 Task: Toggle the remember post-commit command in the git.
Action: Mouse moved to (48, 651)
Screenshot: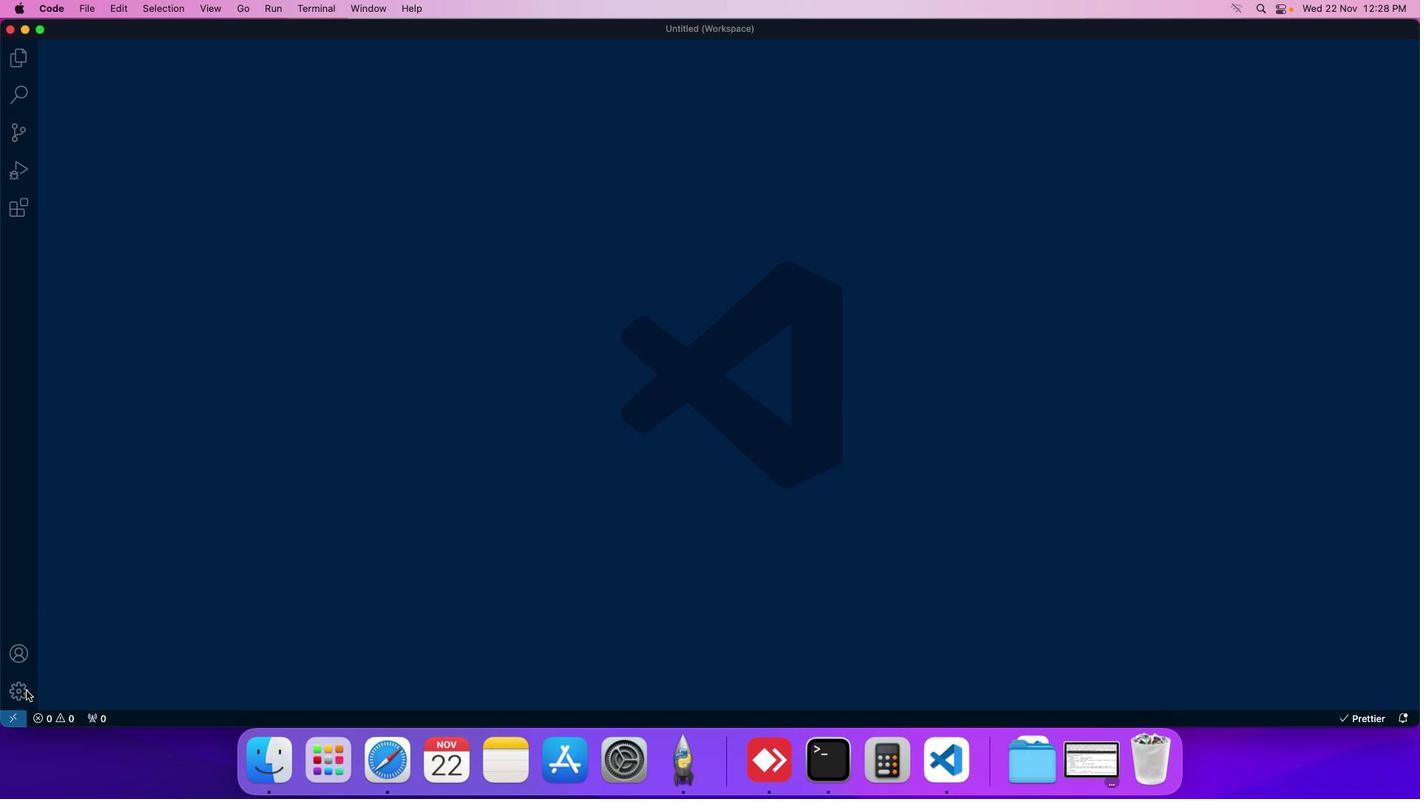 
Action: Mouse pressed left at (48, 651)
Screenshot: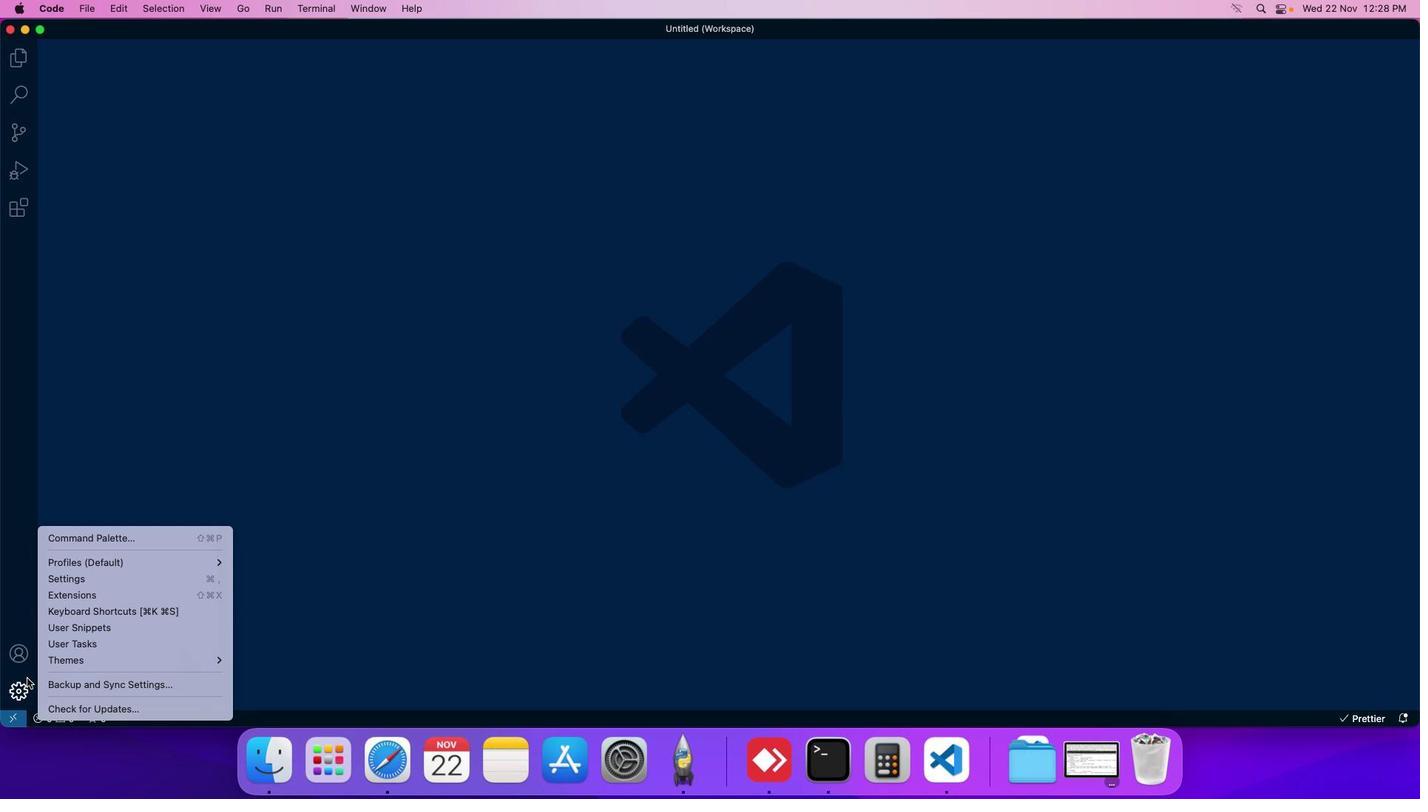 
Action: Mouse moved to (83, 552)
Screenshot: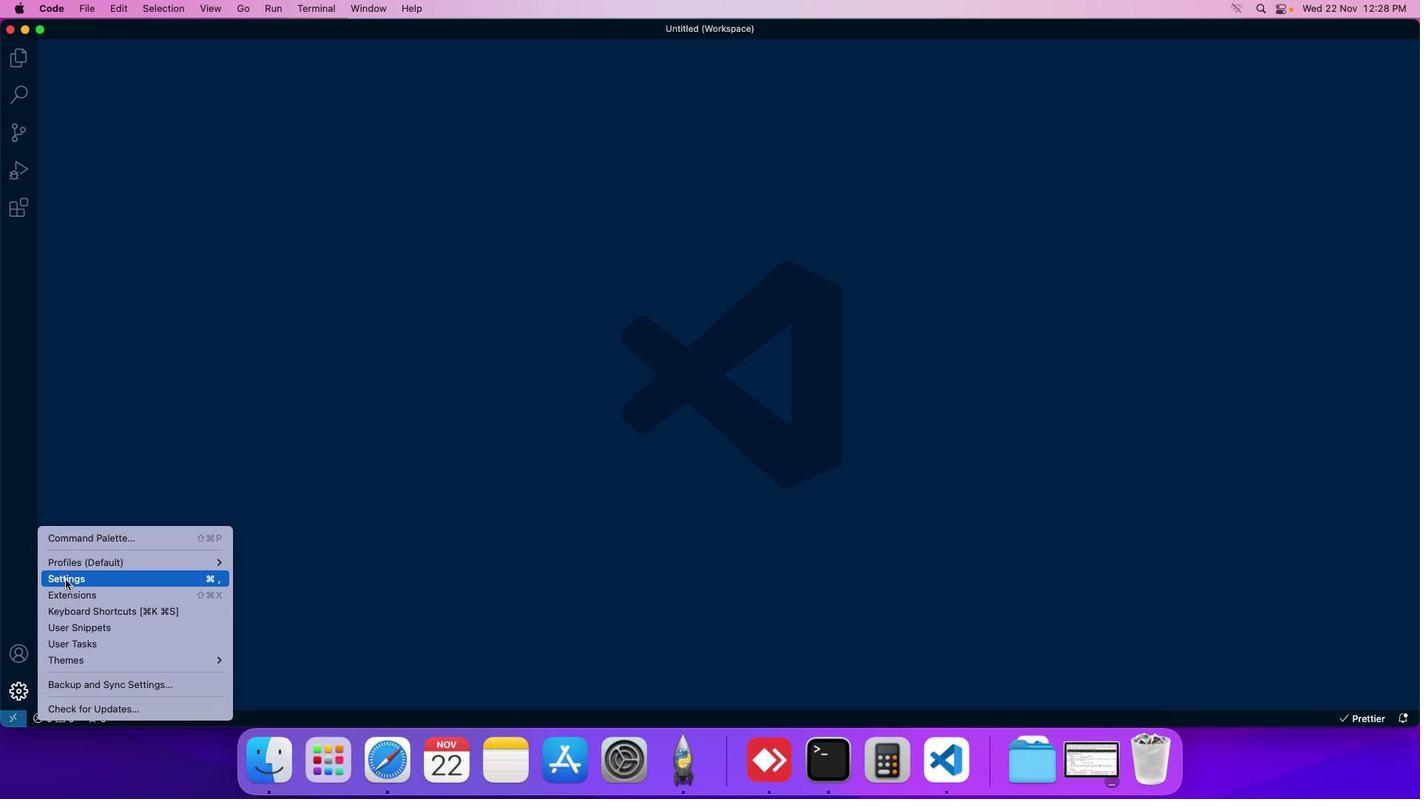 
Action: Mouse pressed left at (83, 552)
Screenshot: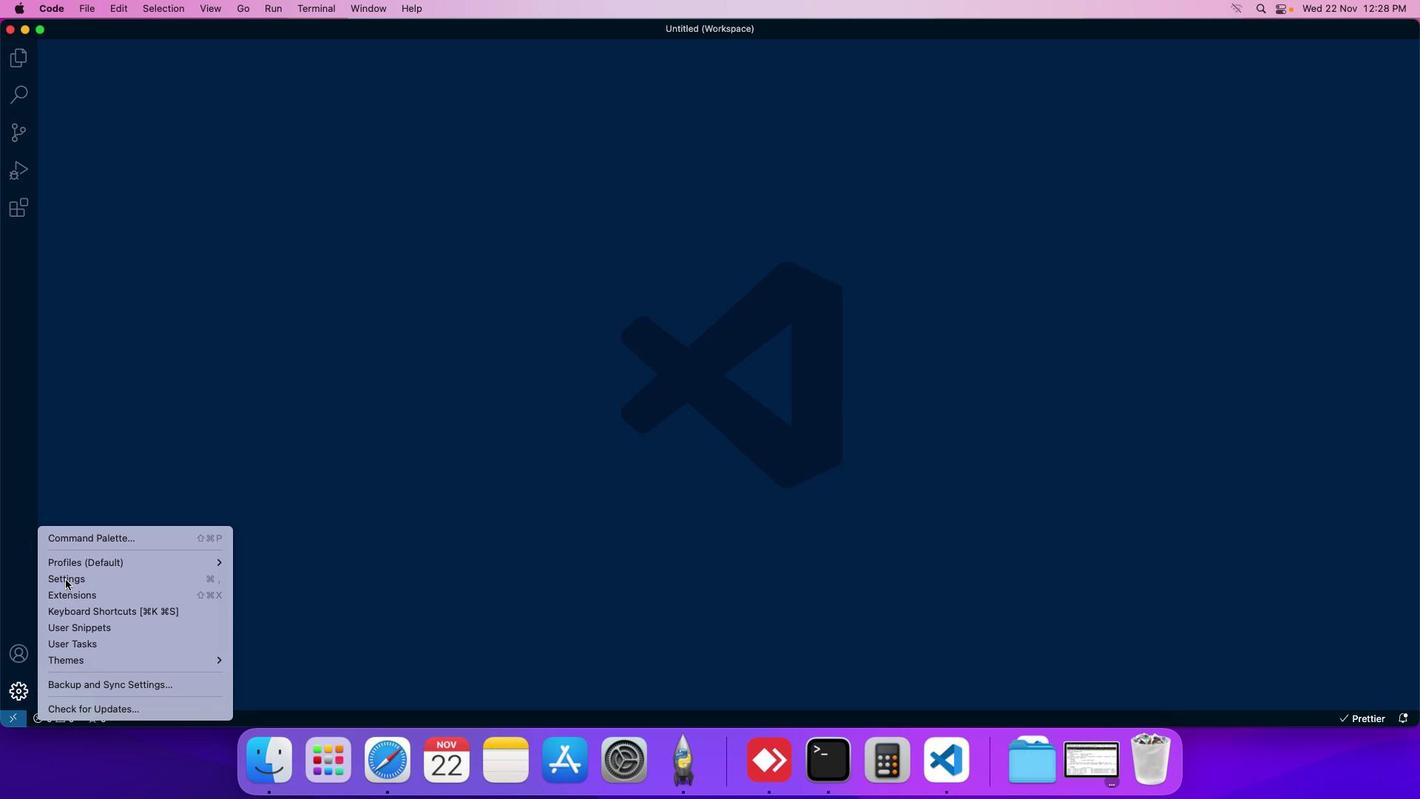 
Action: Mouse moved to (340, 145)
Screenshot: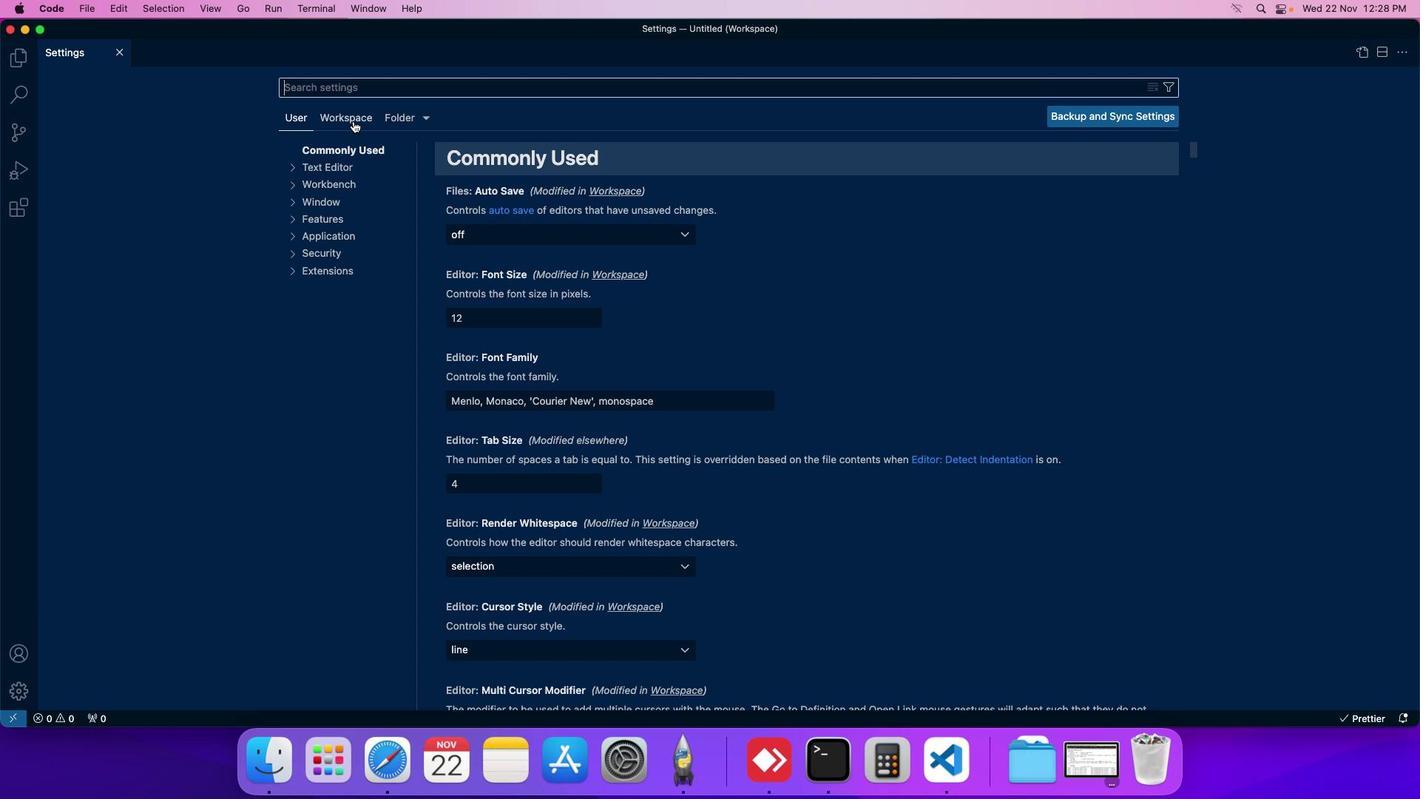 
Action: Mouse pressed left at (340, 145)
Screenshot: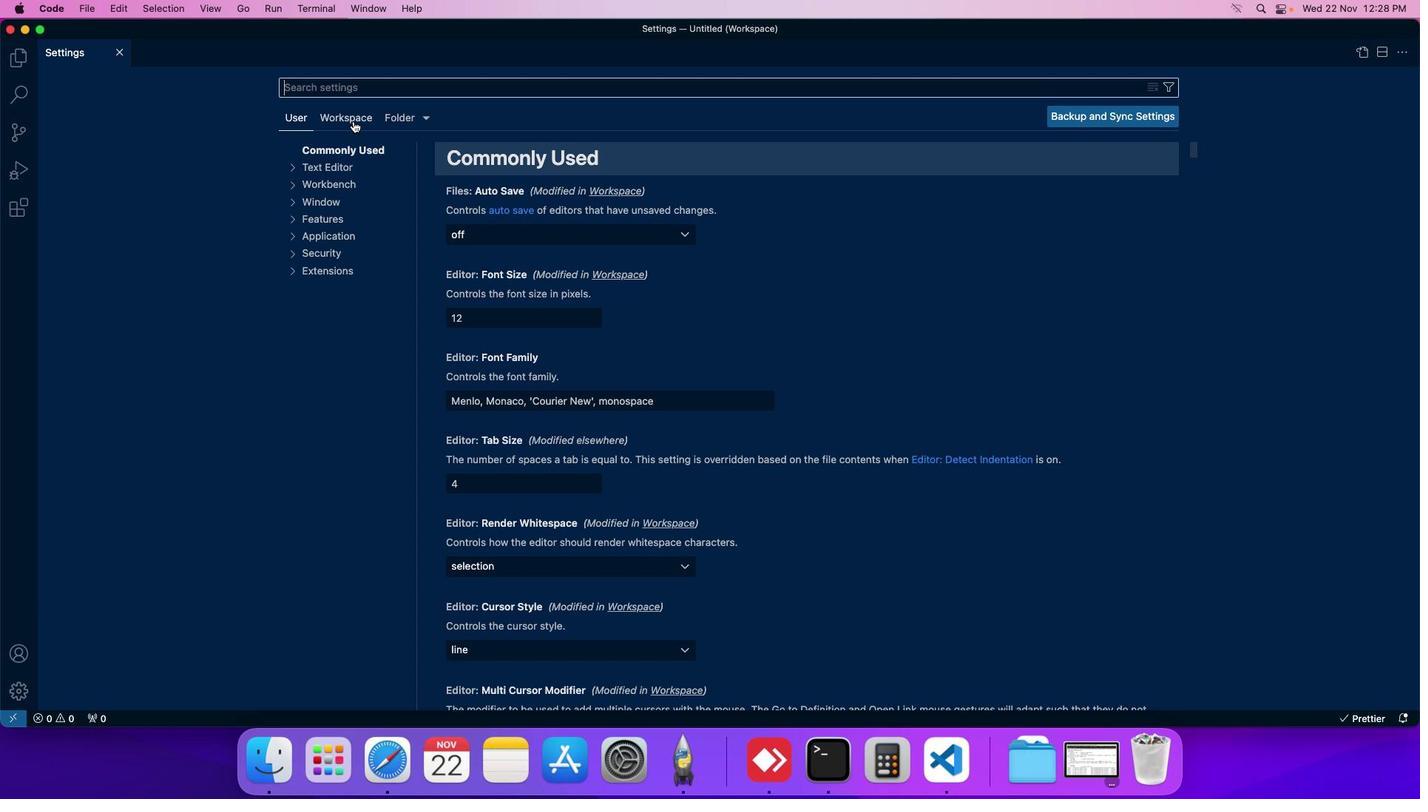 
Action: Mouse moved to (327, 258)
Screenshot: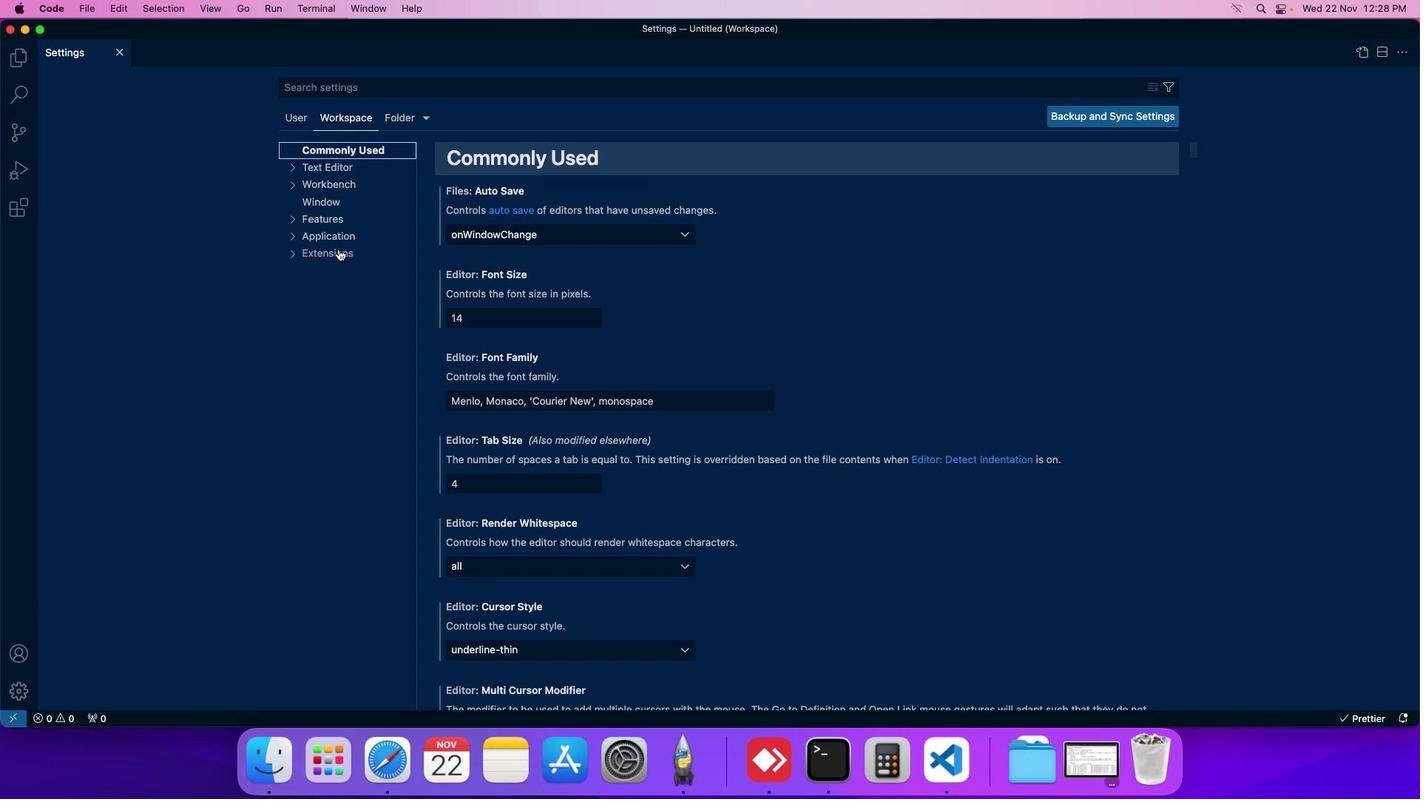 
Action: Mouse pressed left at (327, 258)
Screenshot: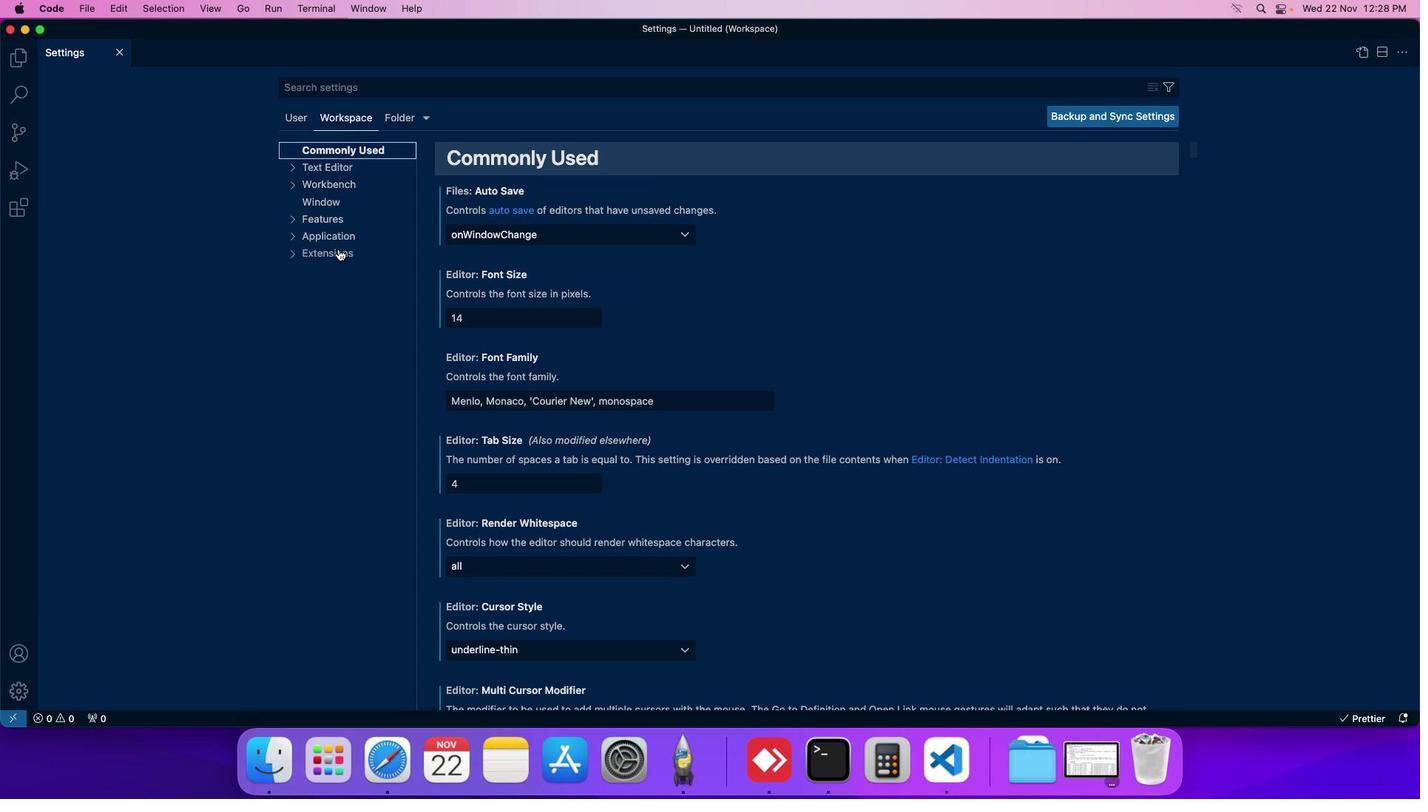 
Action: Mouse moved to (317, 324)
Screenshot: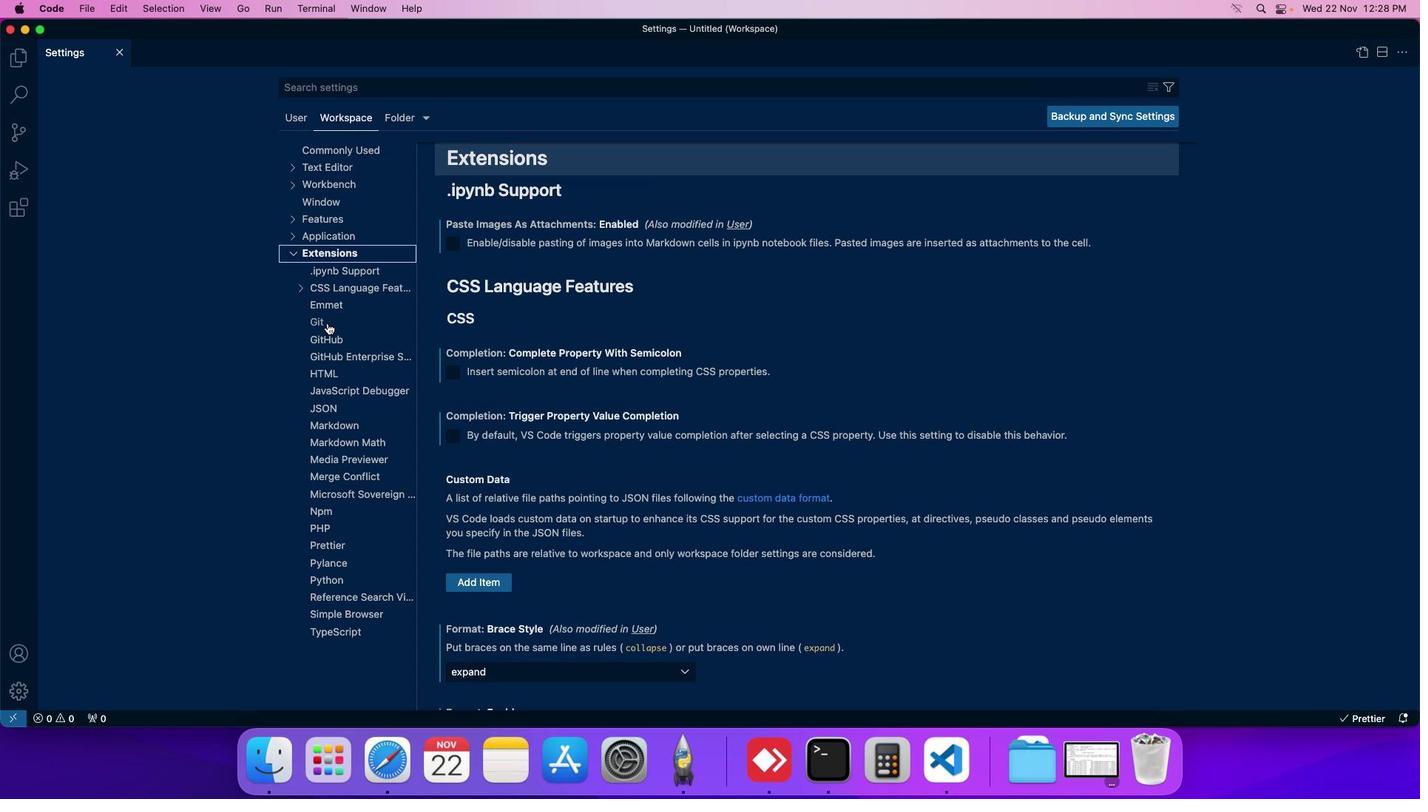 
Action: Mouse pressed left at (317, 324)
Screenshot: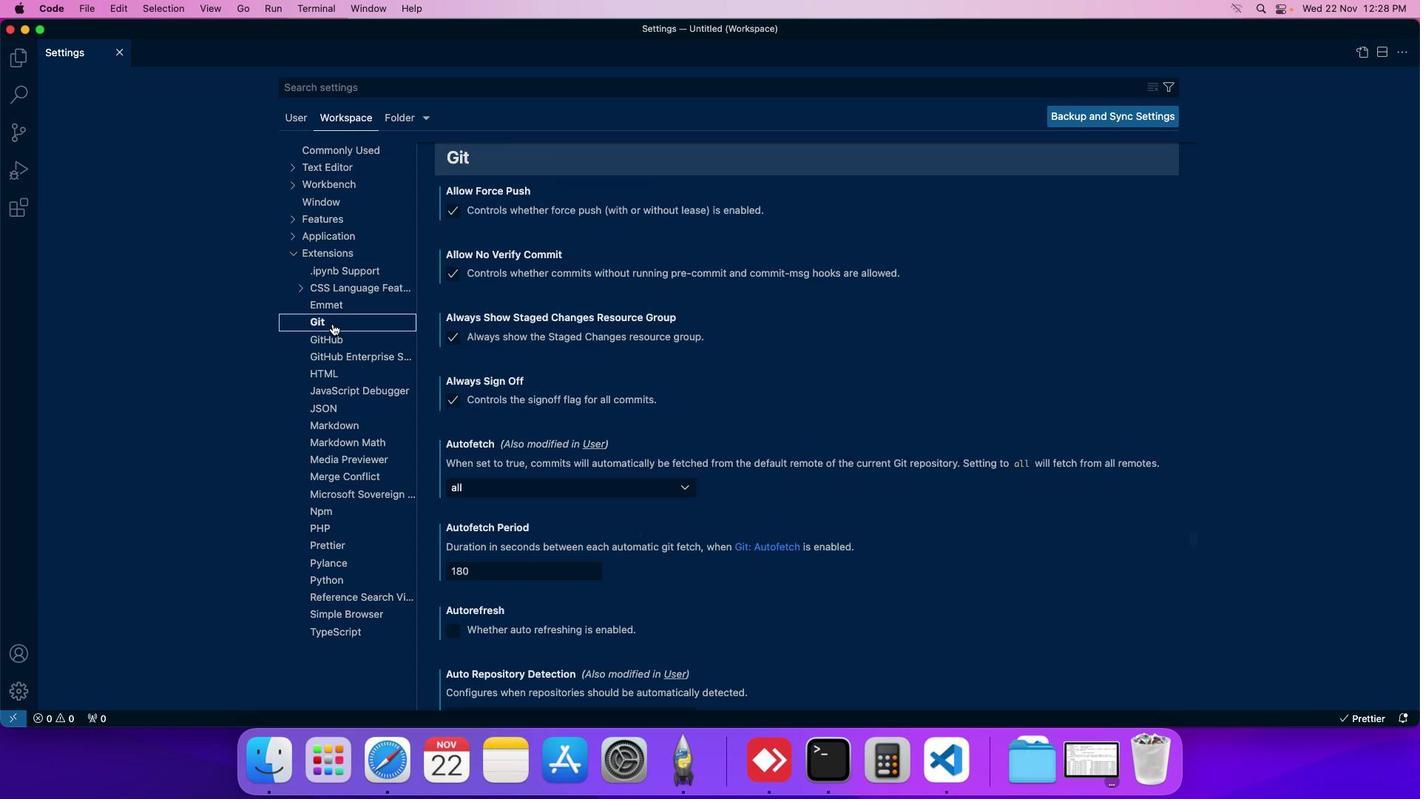 
Action: Mouse moved to (469, 396)
Screenshot: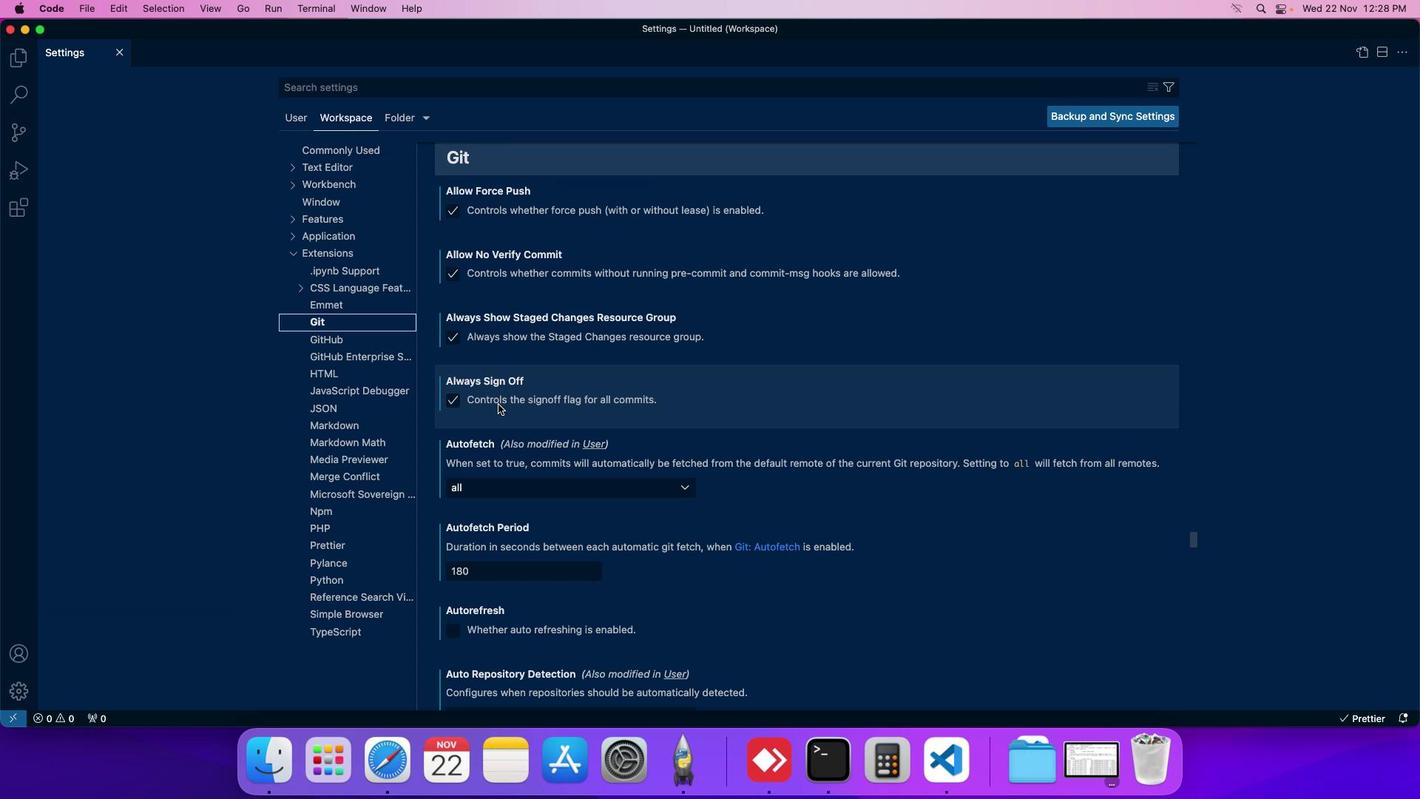 
Action: Mouse scrolled (469, 396) with delta (25, 36)
Screenshot: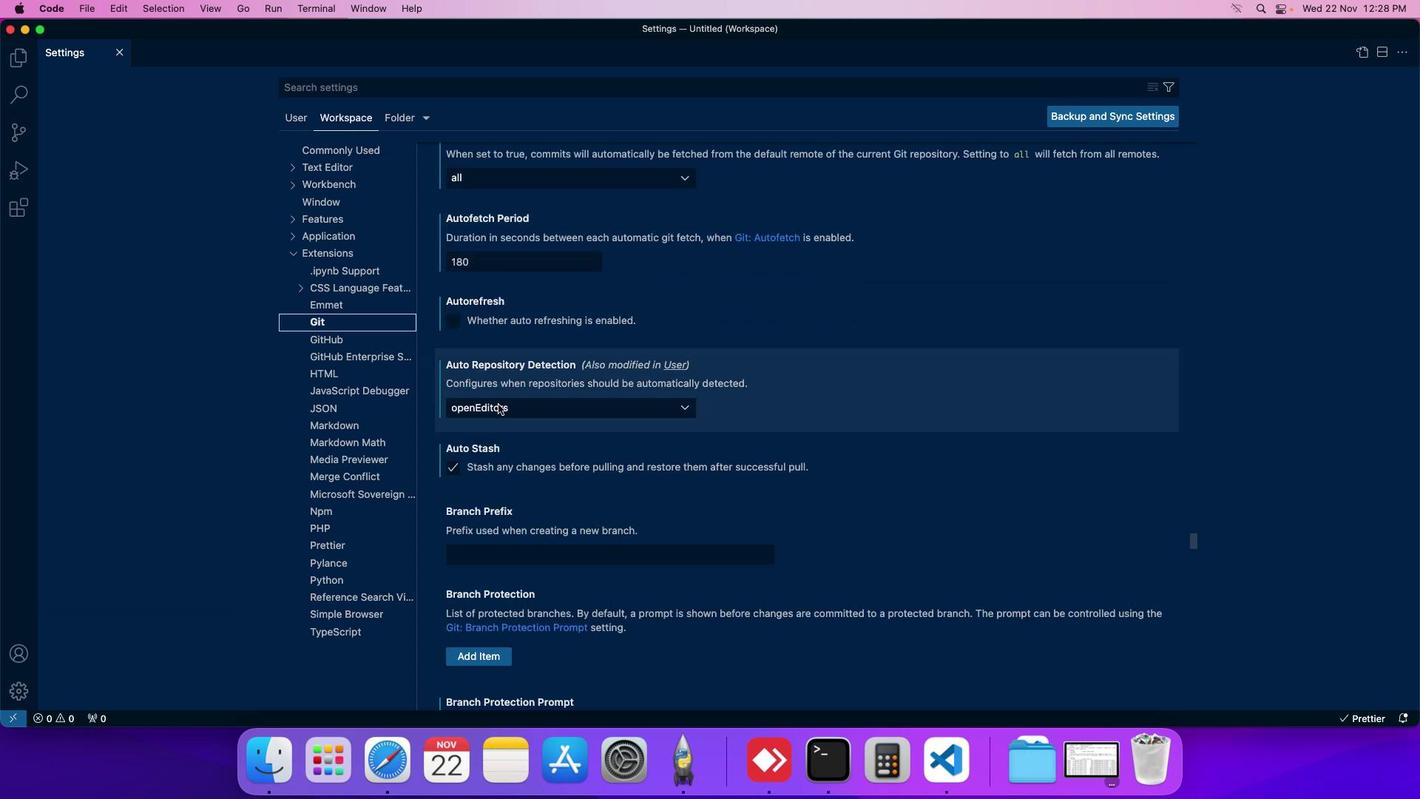 
Action: Mouse scrolled (469, 396) with delta (25, 36)
Screenshot: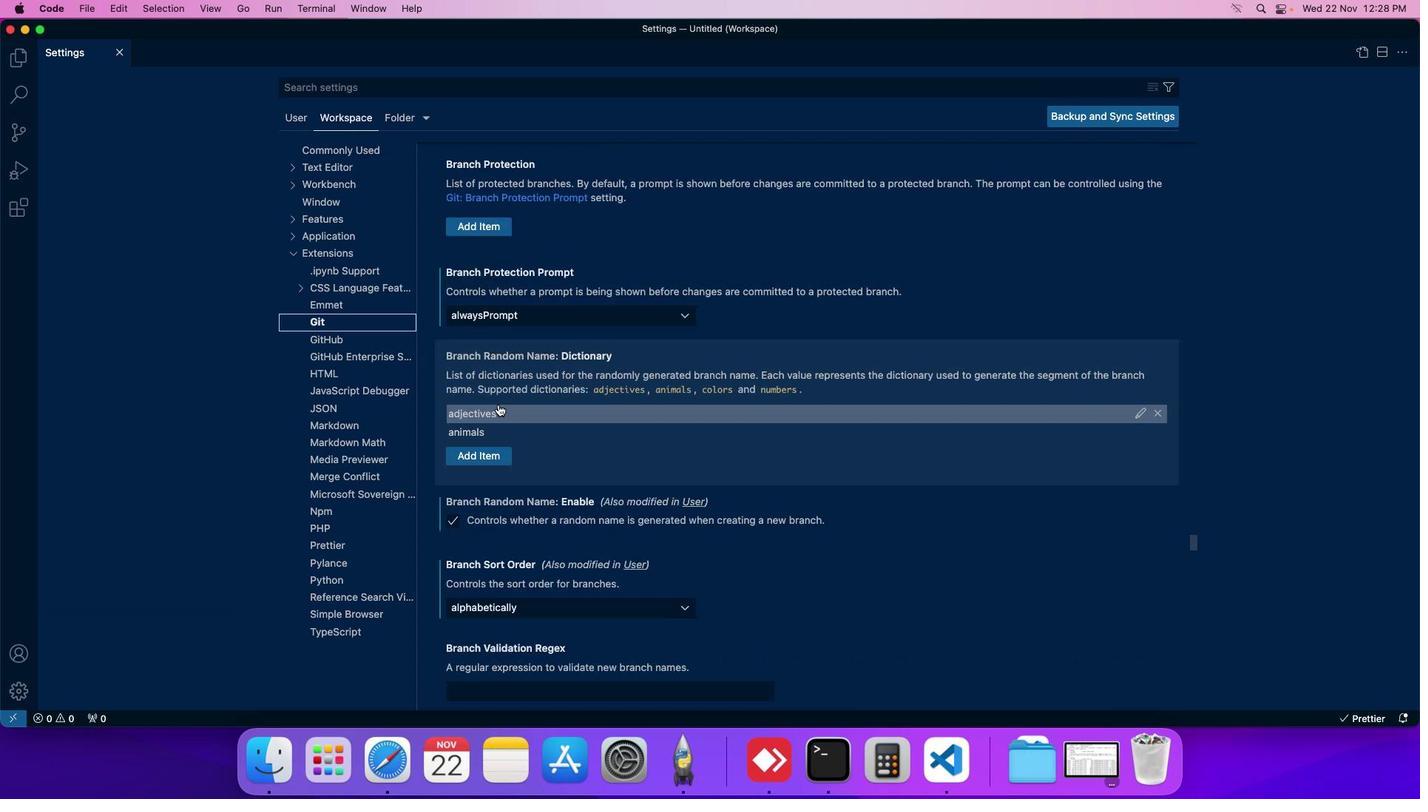 
Action: Mouse scrolled (469, 396) with delta (25, 35)
Screenshot: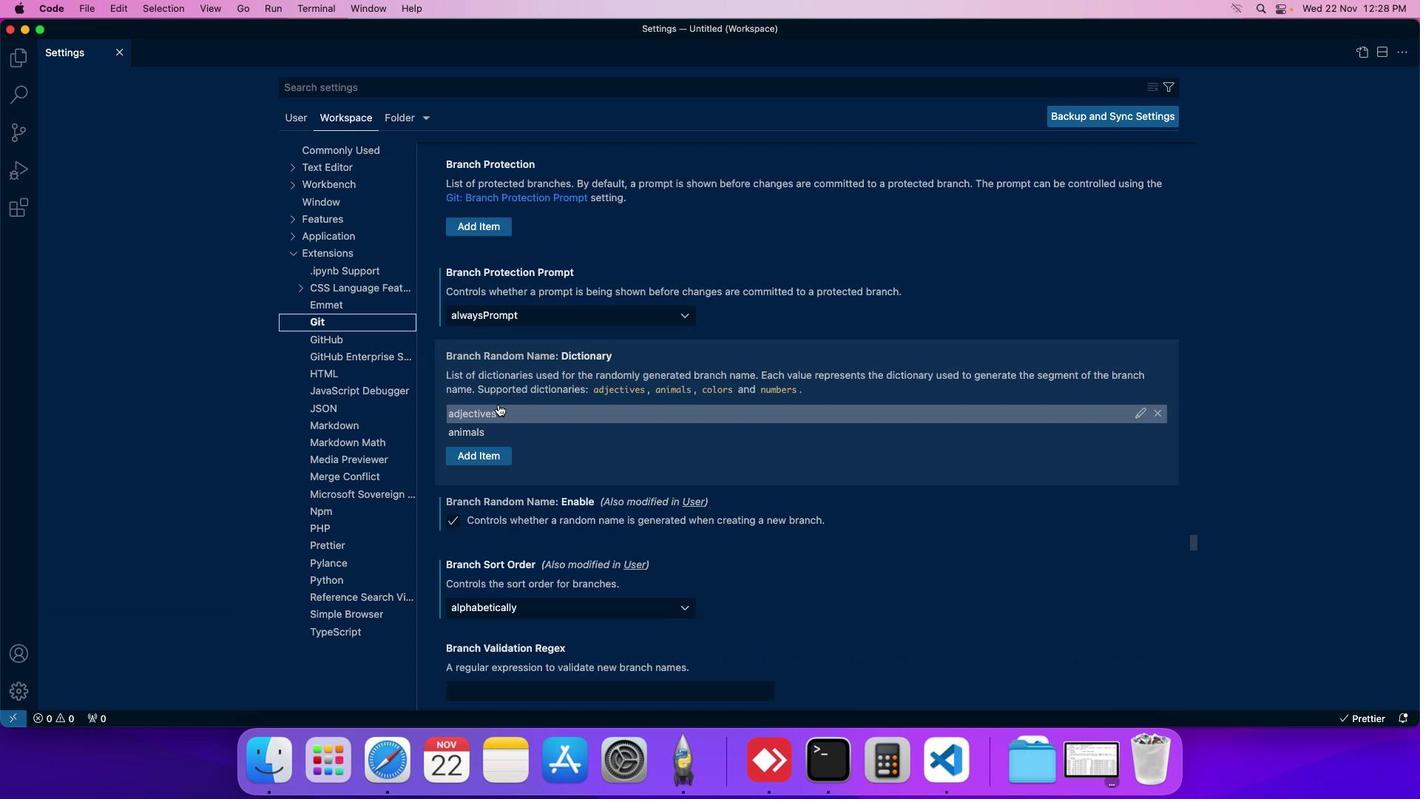 
Action: Mouse scrolled (469, 396) with delta (25, 35)
Screenshot: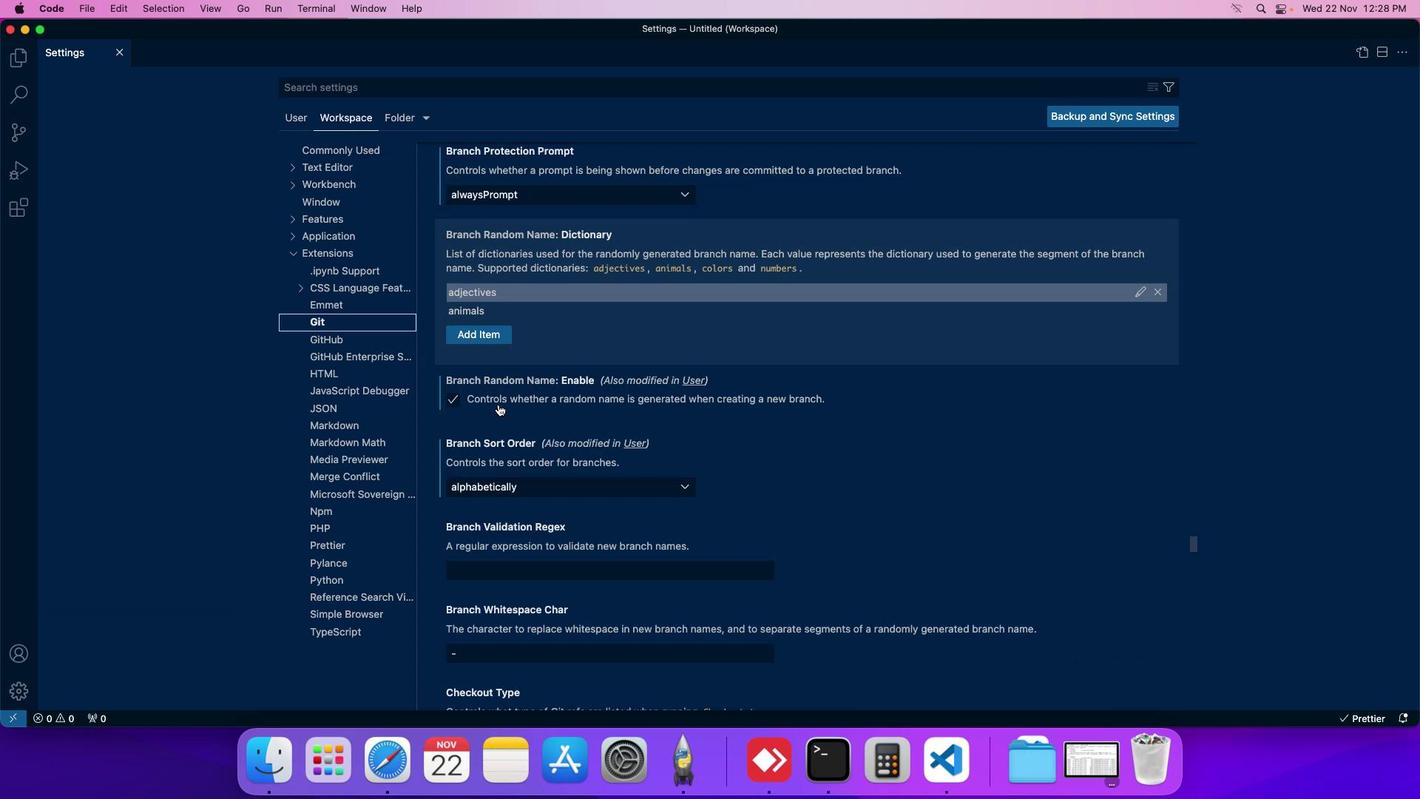 
Action: Mouse scrolled (469, 396) with delta (25, 36)
Screenshot: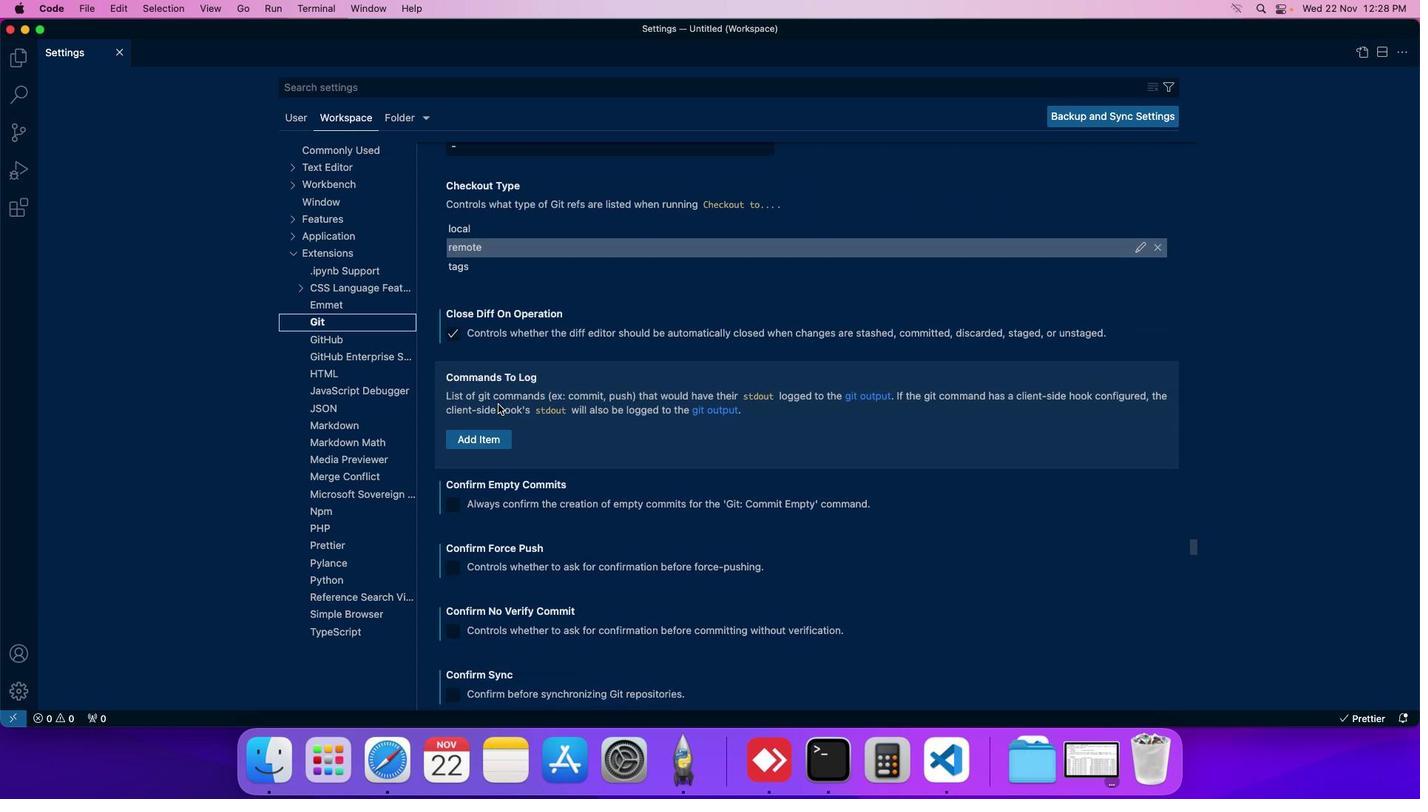 
Action: Mouse scrolled (469, 396) with delta (25, 36)
Screenshot: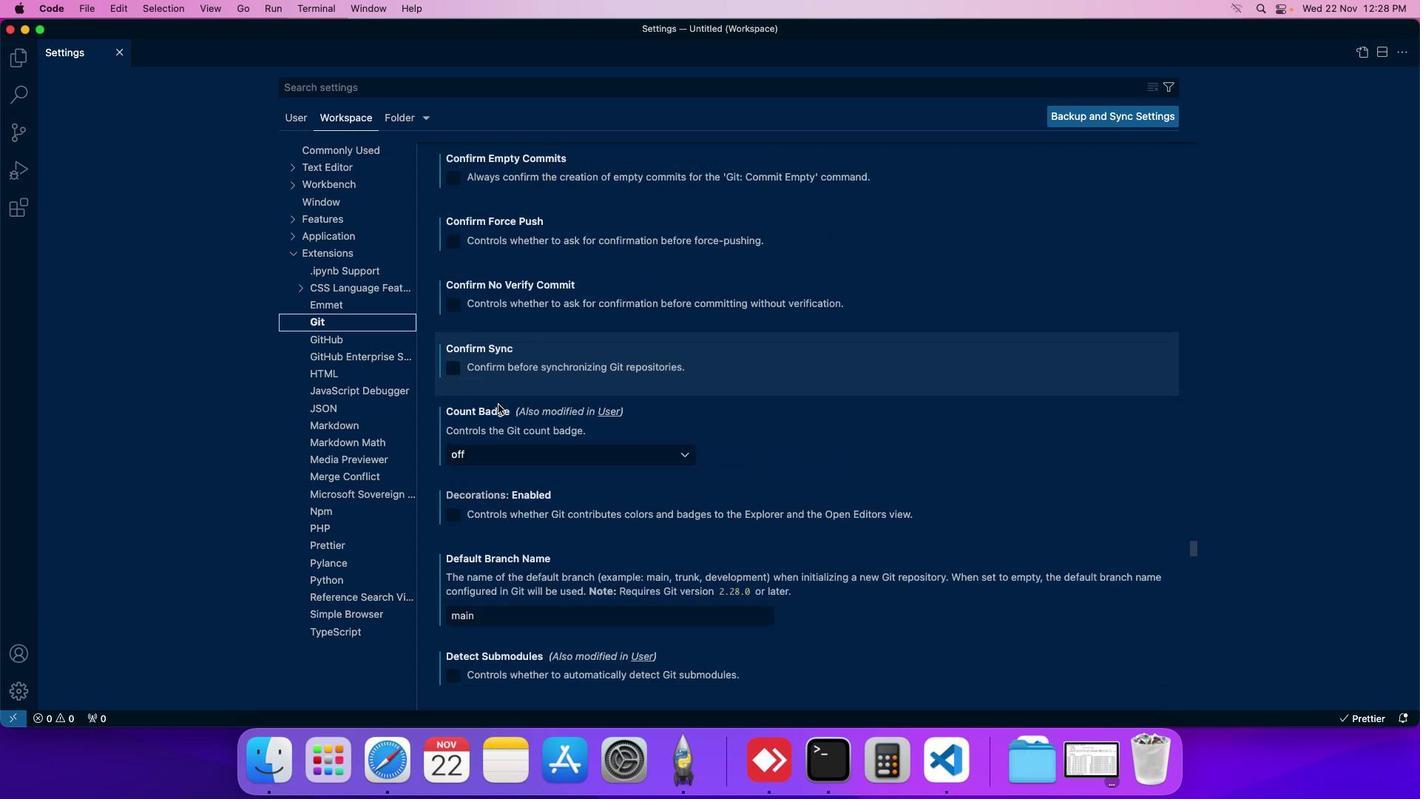 
Action: Mouse scrolled (469, 396) with delta (25, 36)
Screenshot: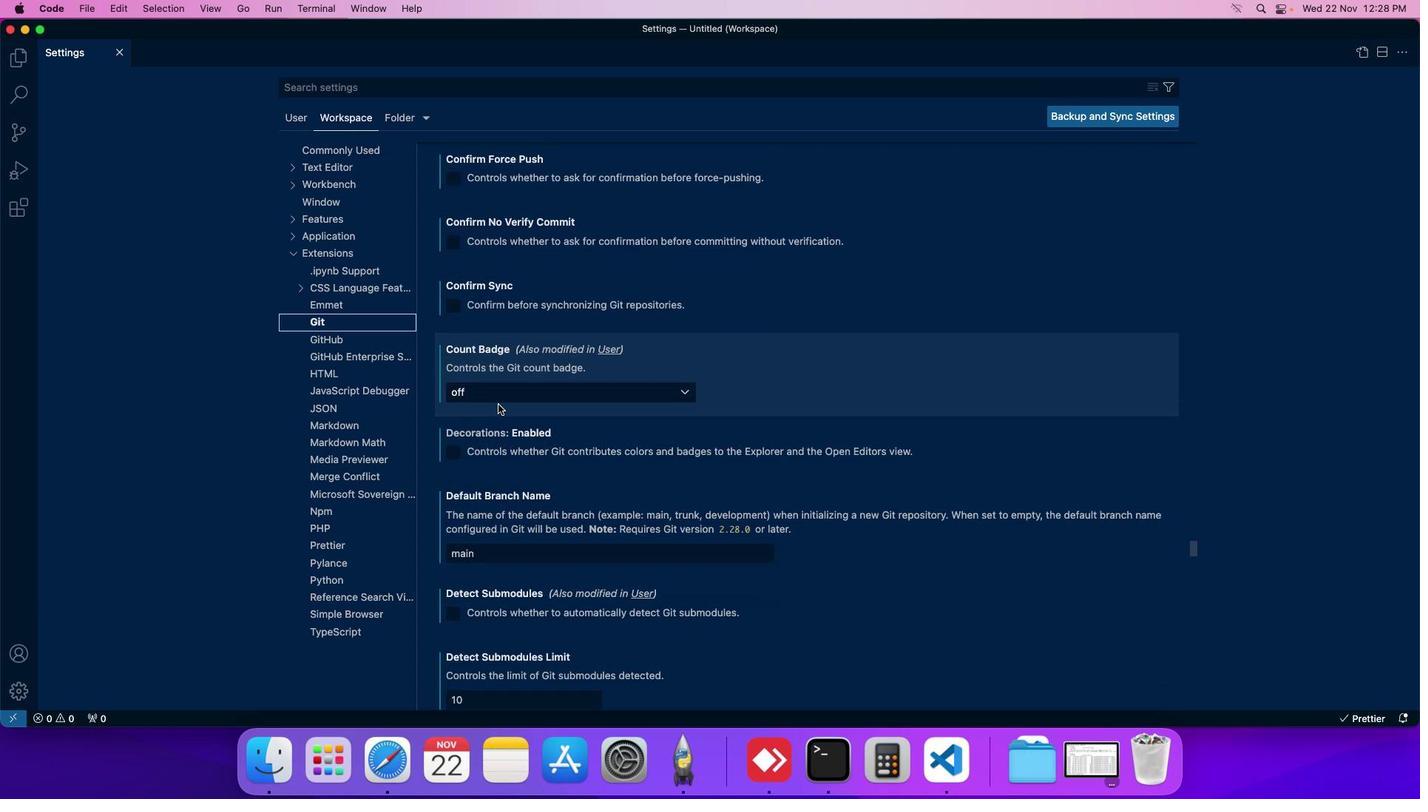 
Action: Mouse scrolled (469, 396) with delta (25, 36)
Screenshot: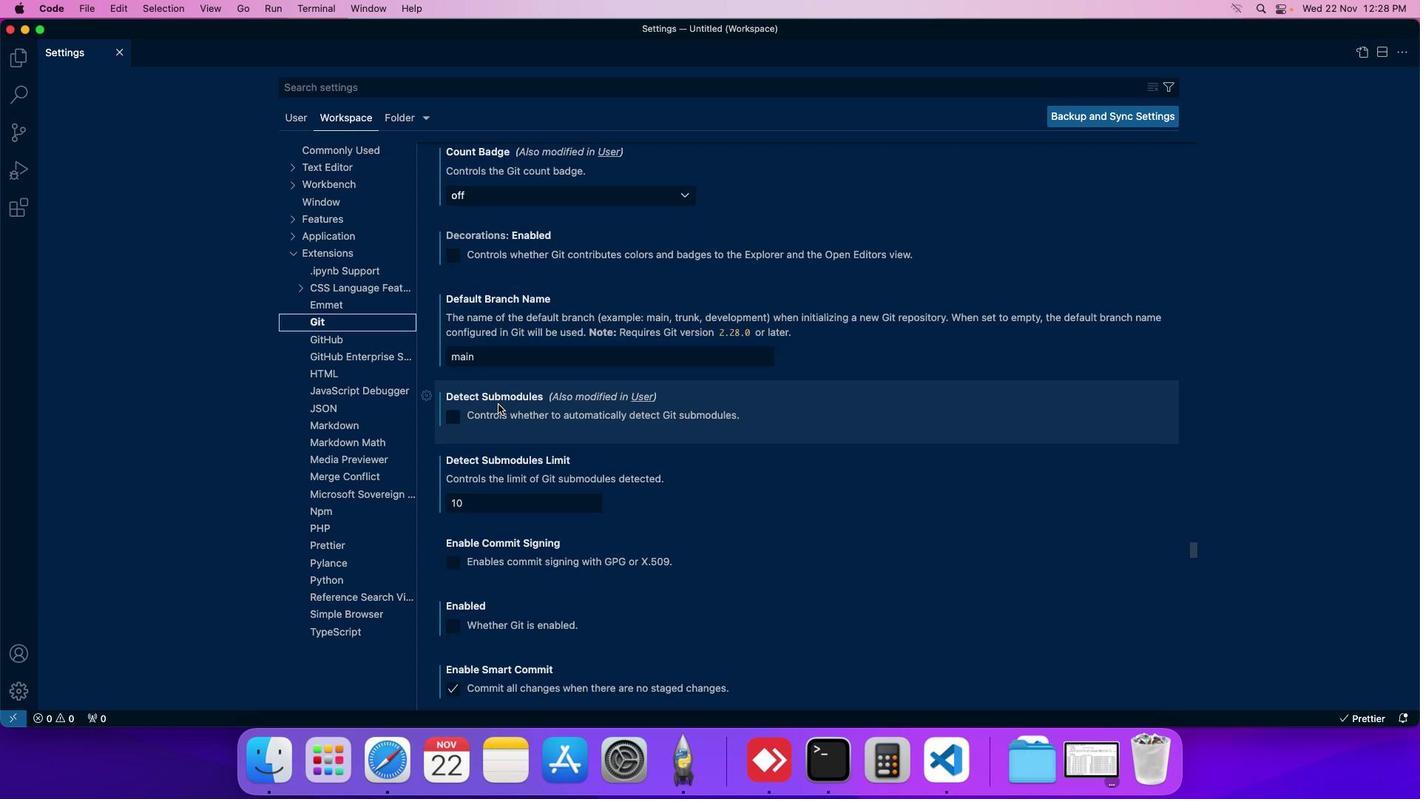 
Action: Mouse scrolled (469, 396) with delta (25, 36)
Screenshot: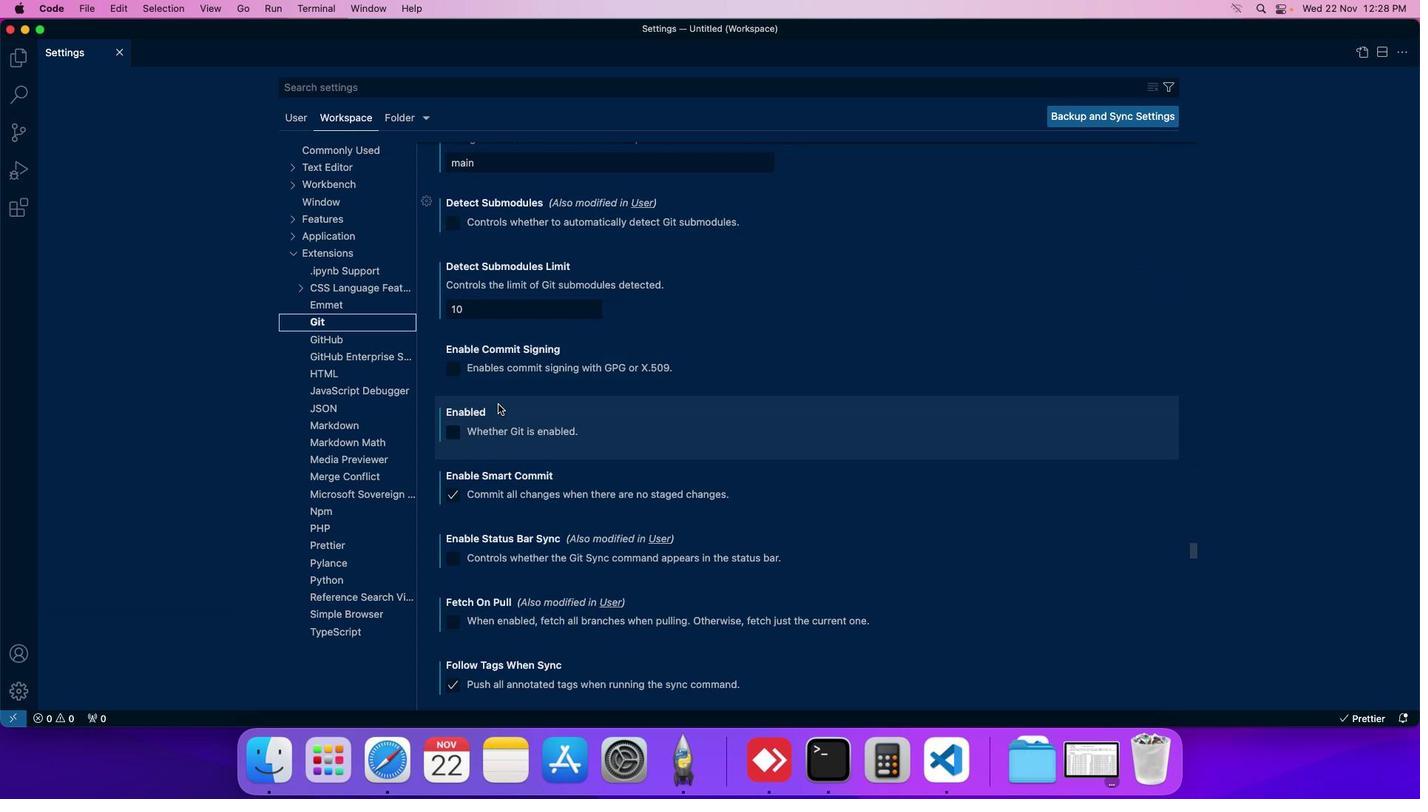 
Action: Mouse scrolled (469, 396) with delta (25, 36)
Screenshot: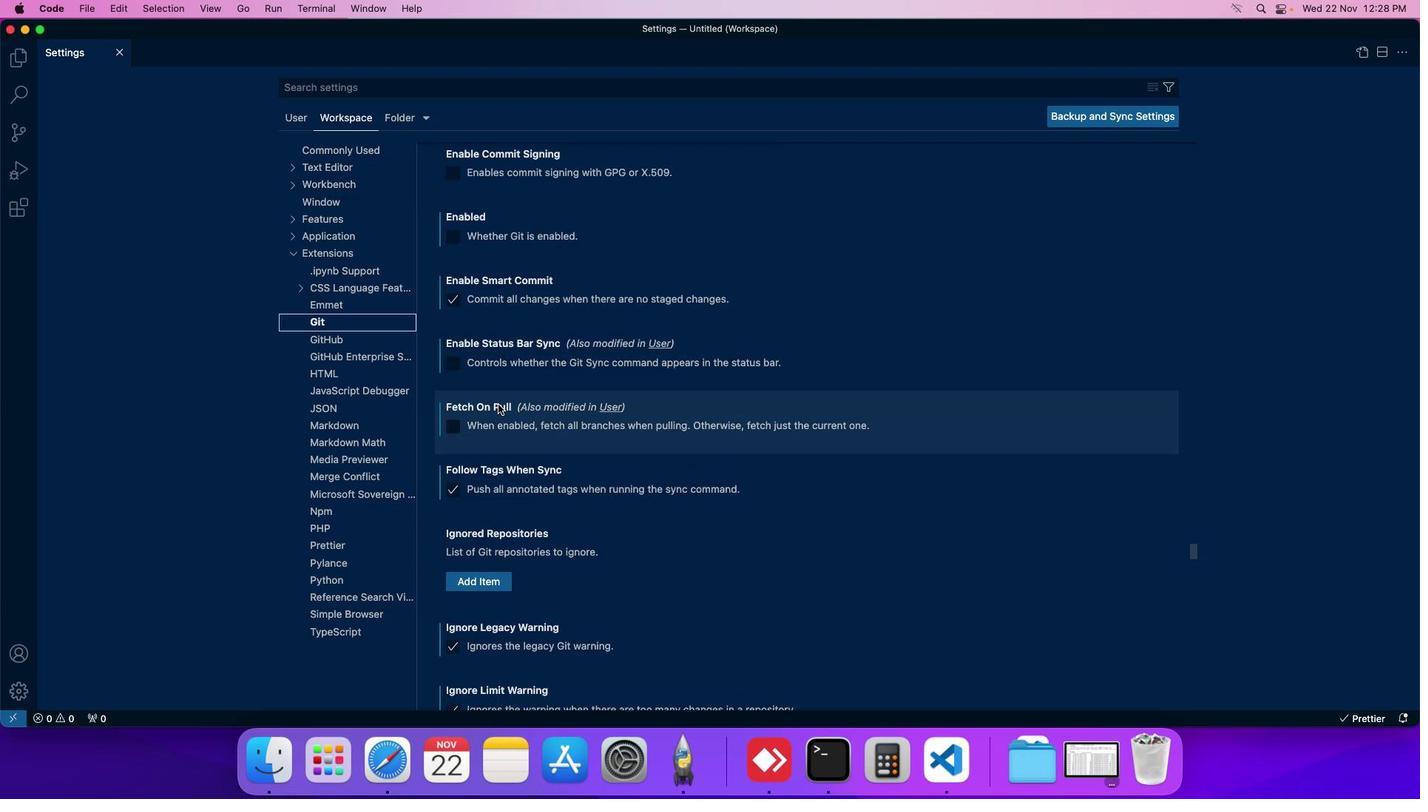 
Action: Mouse scrolled (469, 396) with delta (25, 36)
Screenshot: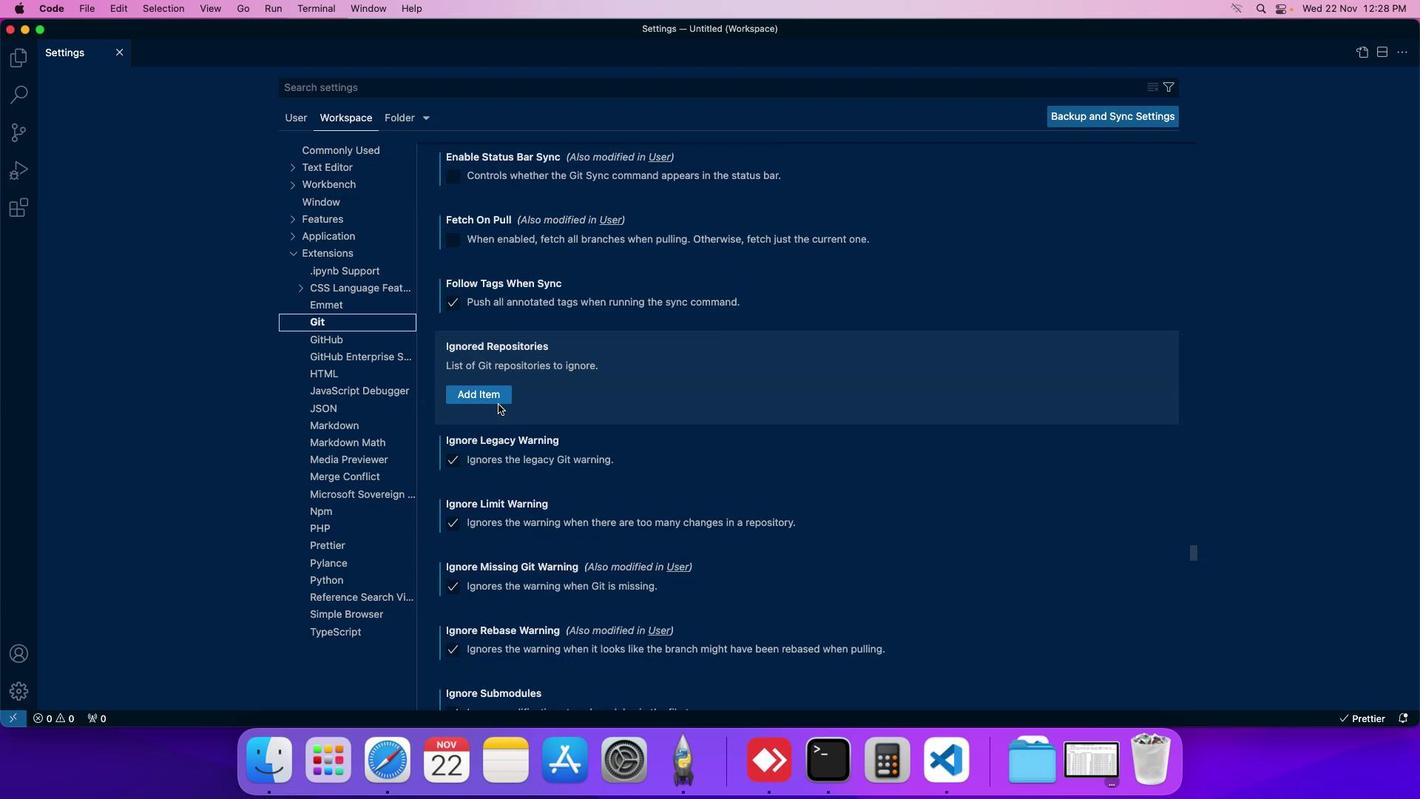 
Action: Mouse scrolled (469, 396) with delta (25, 36)
Screenshot: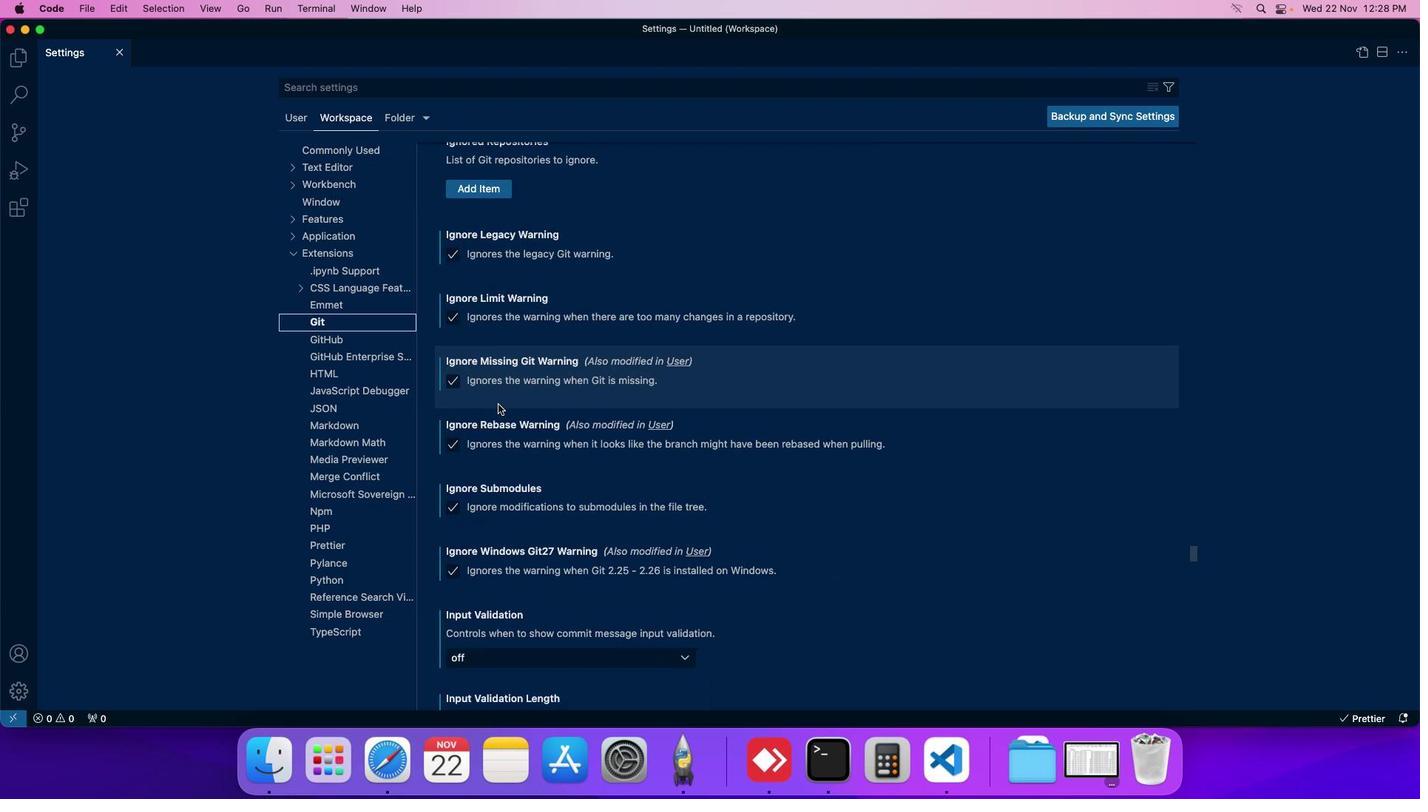 
Action: Mouse scrolled (469, 396) with delta (25, 36)
Screenshot: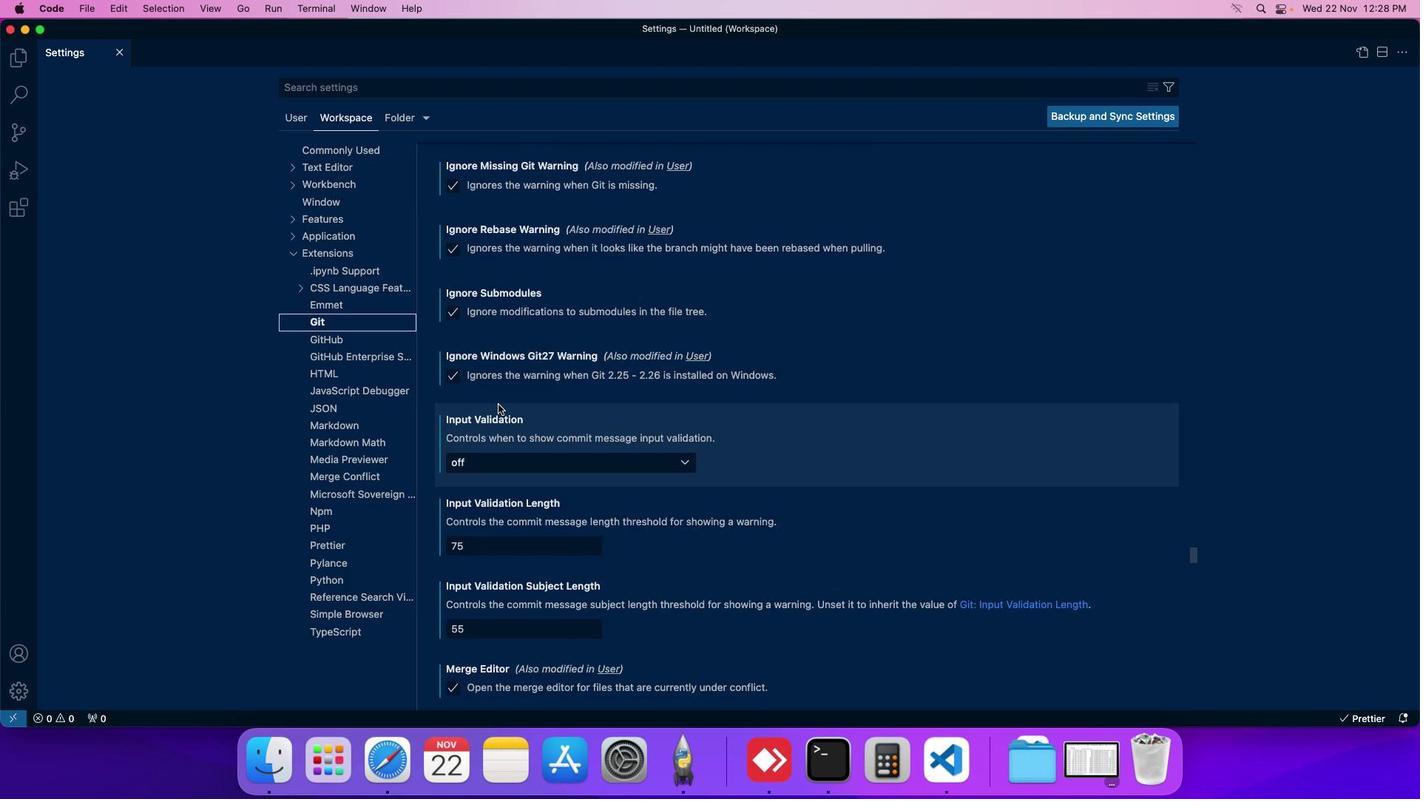 
Action: Mouse scrolled (469, 396) with delta (25, 36)
Screenshot: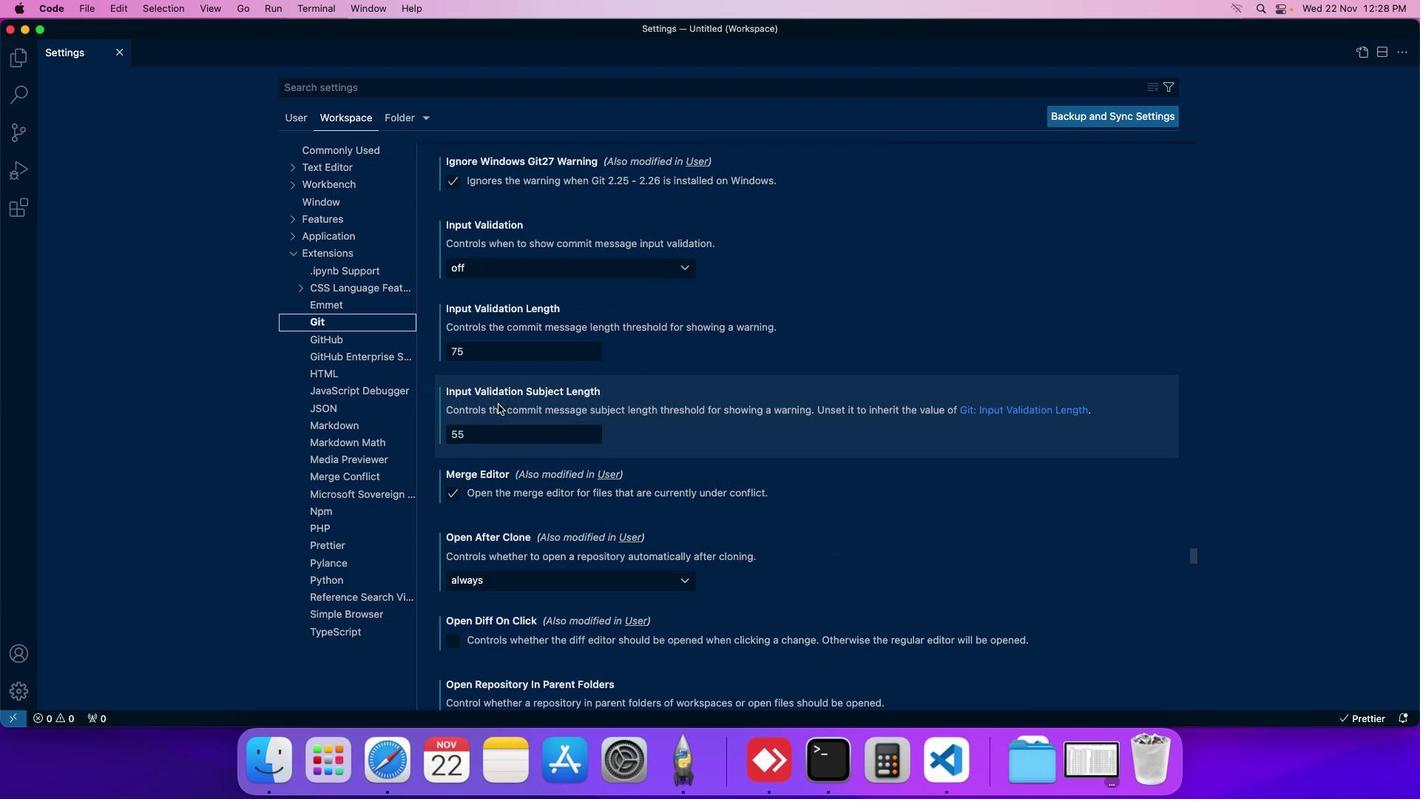 
Action: Mouse scrolled (469, 396) with delta (25, 36)
Screenshot: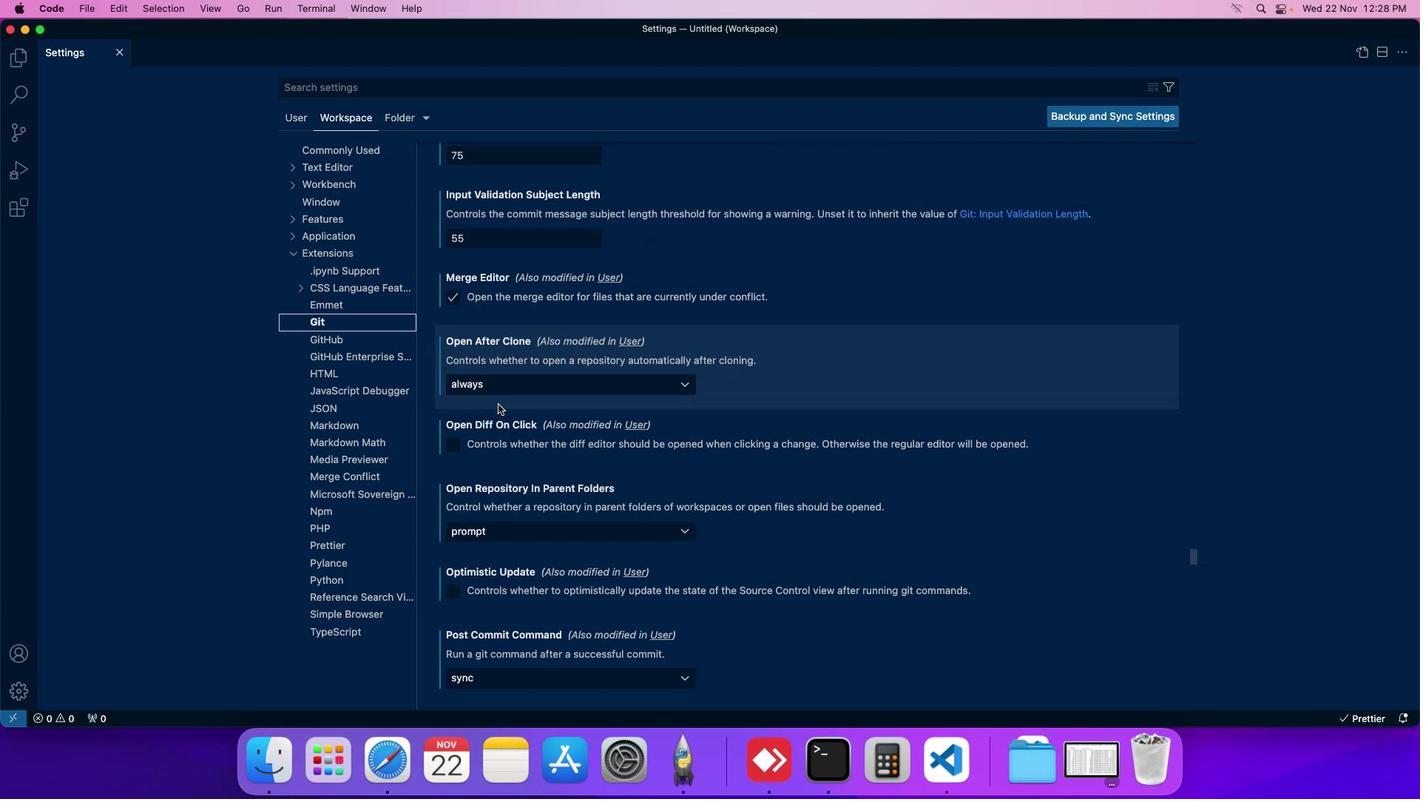 
Action: Mouse scrolled (469, 396) with delta (25, 36)
Screenshot: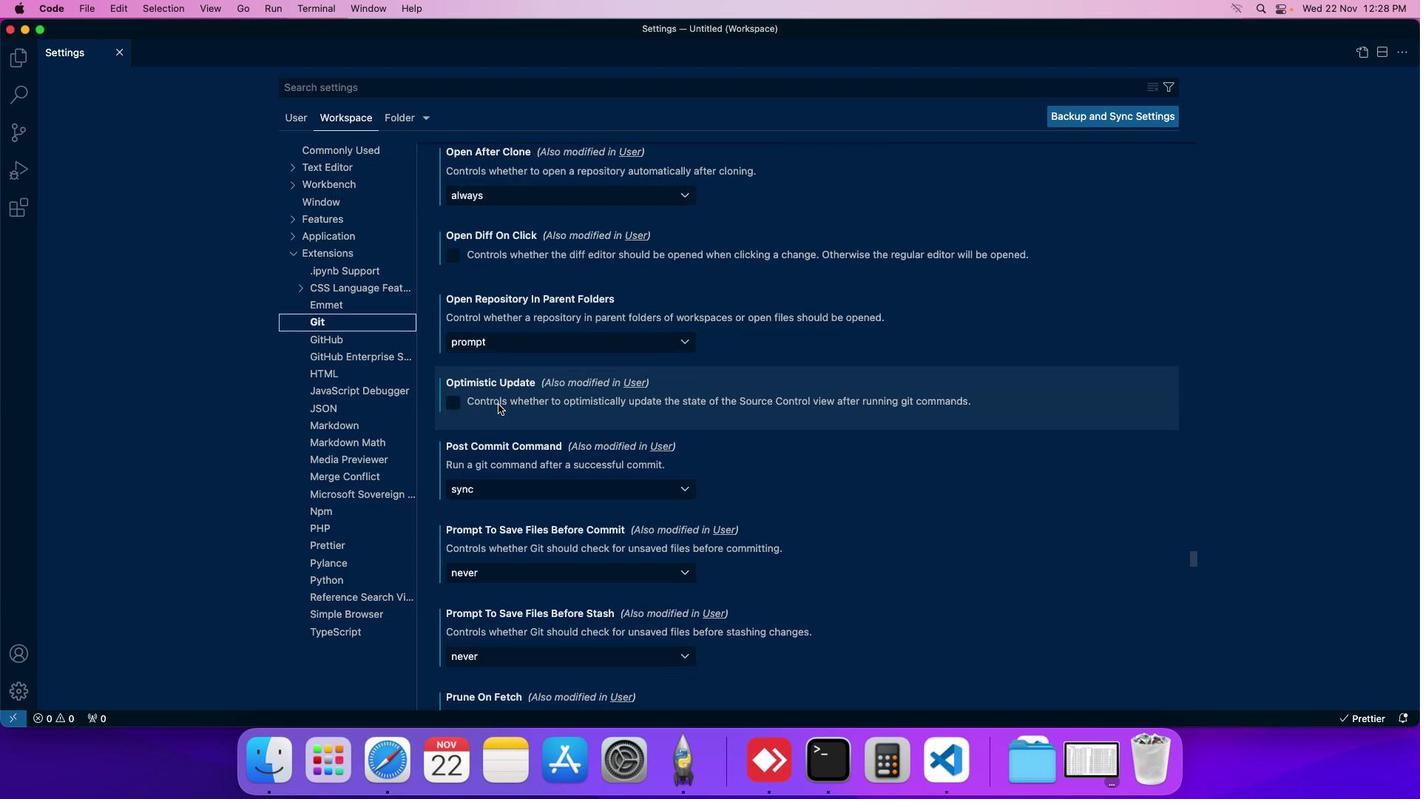 
Action: Mouse scrolled (469, 396) with delta (25, 36)
Screenshot: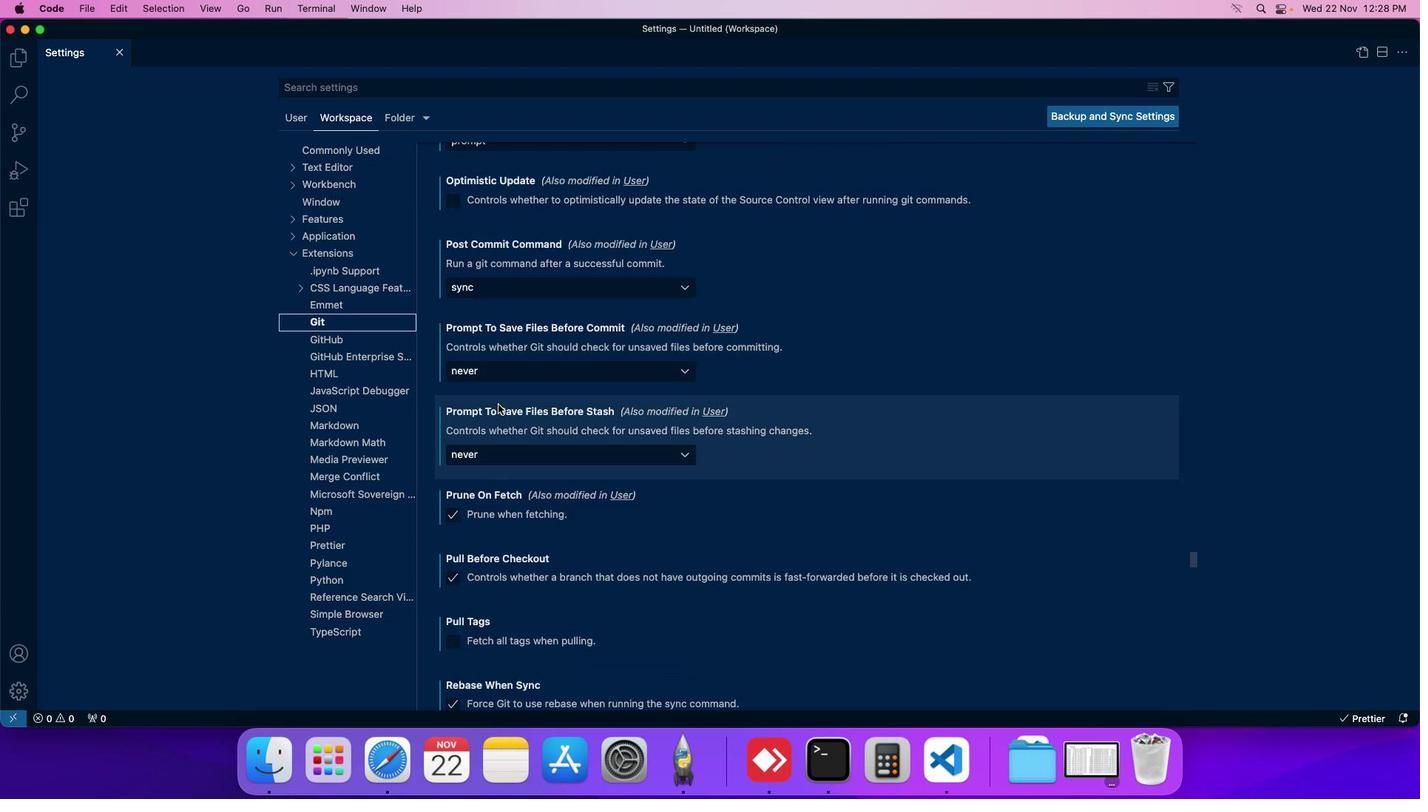 
Action: Mouse scrolled (469, 396) with delta (25, 36)
Screenshot: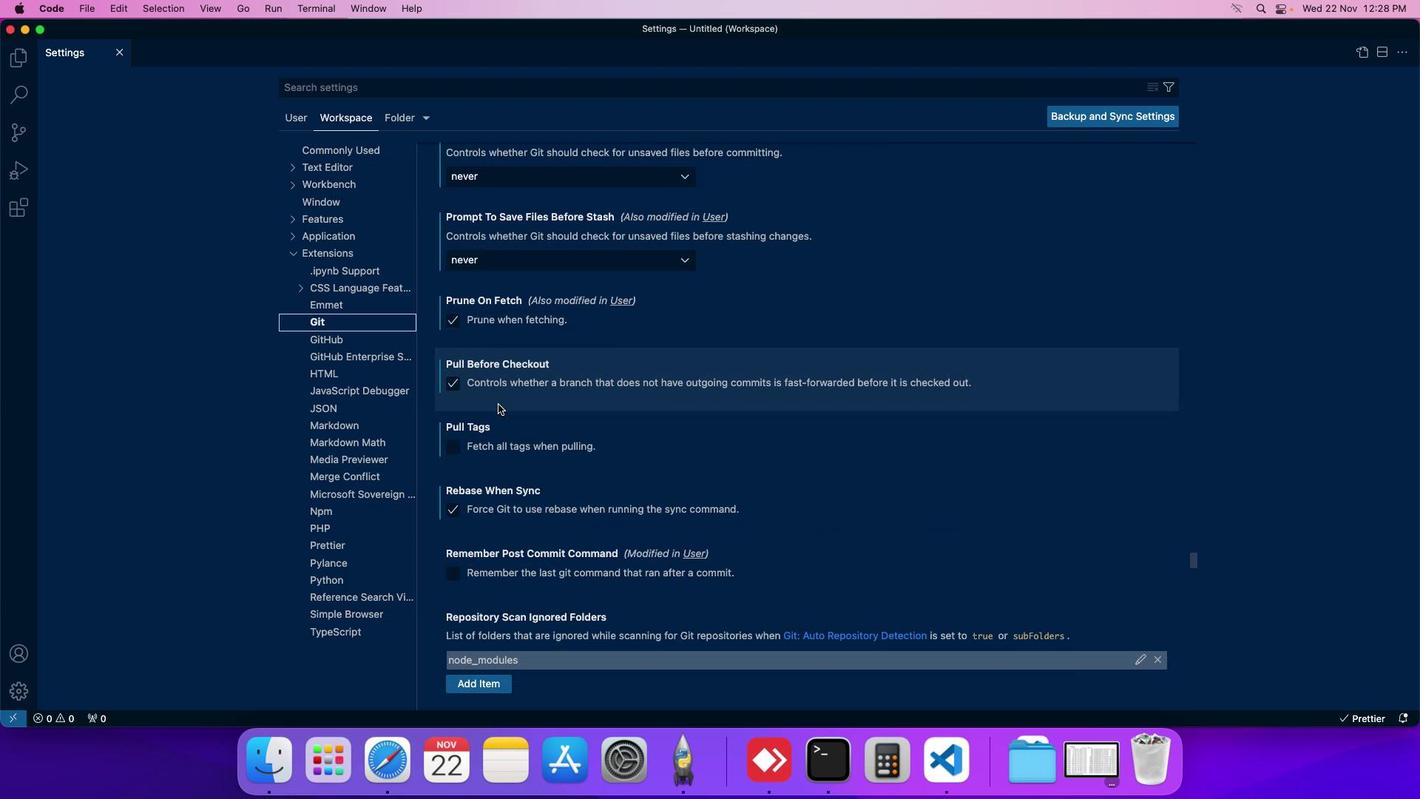 
Action: Mouse scrolled (469, 396) with delta (25, 36)
Screenshot: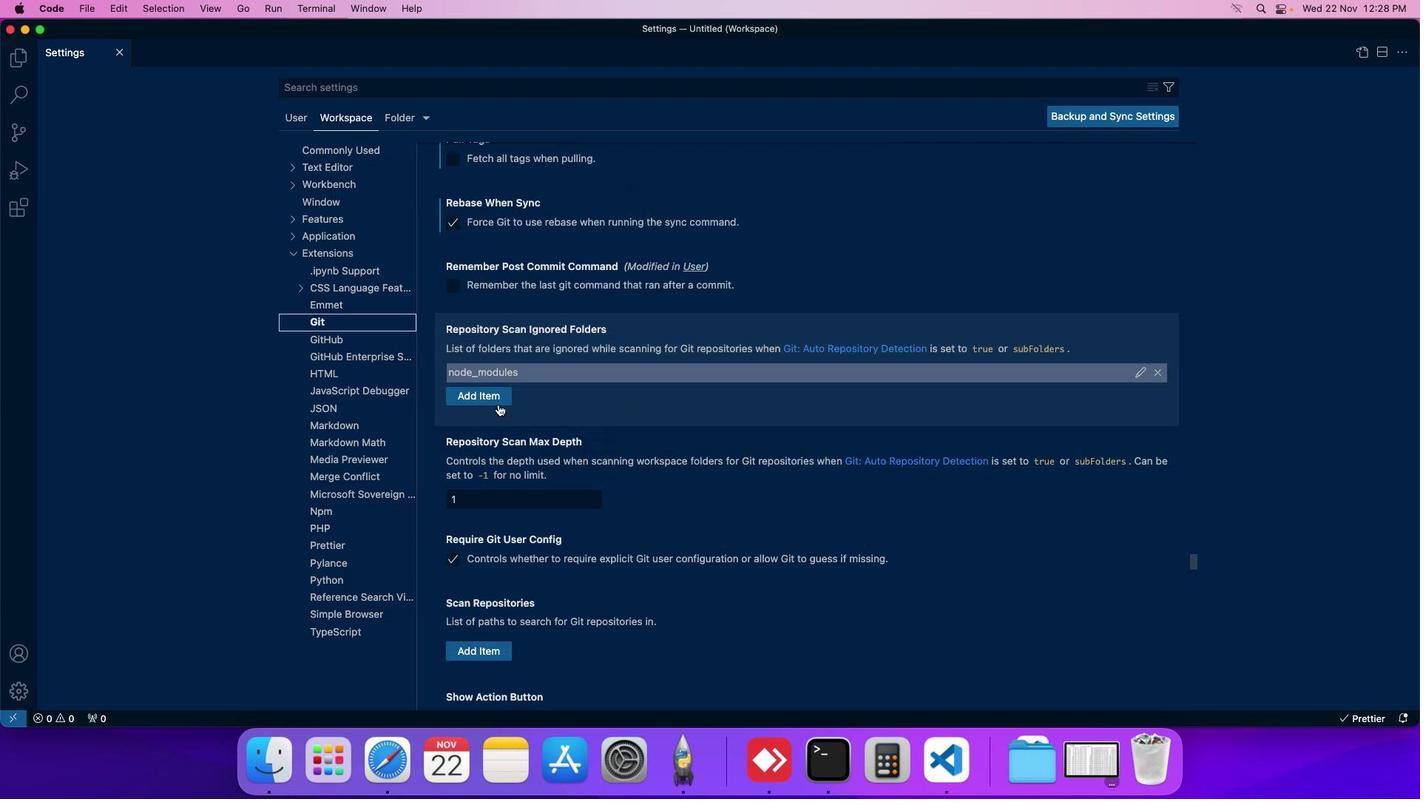 
Action: Mouse scrolled (469, 396) with delta (25, 36)
Screenshot: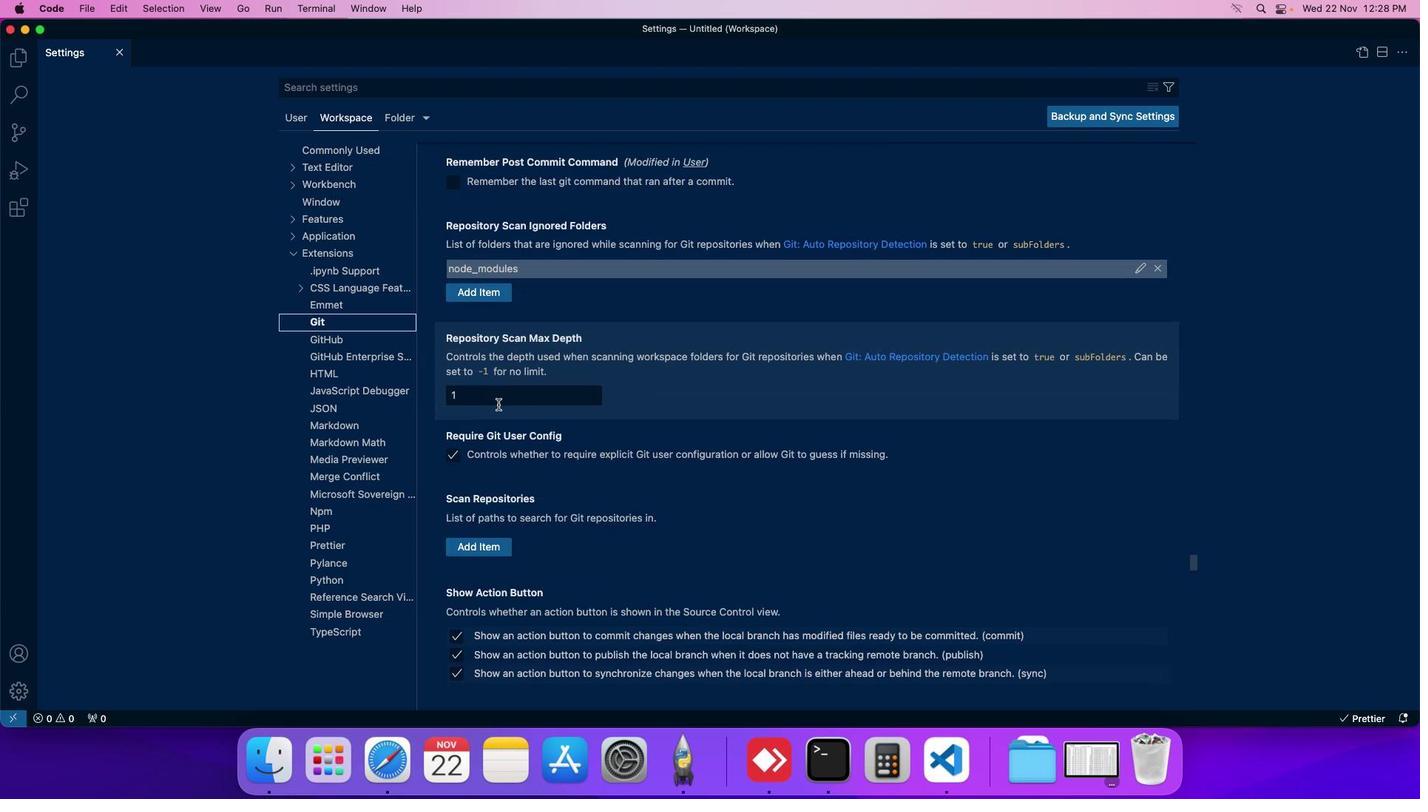 
Action: Mouse scrolled (469, 396) with delta (25, 36)
Screenshot: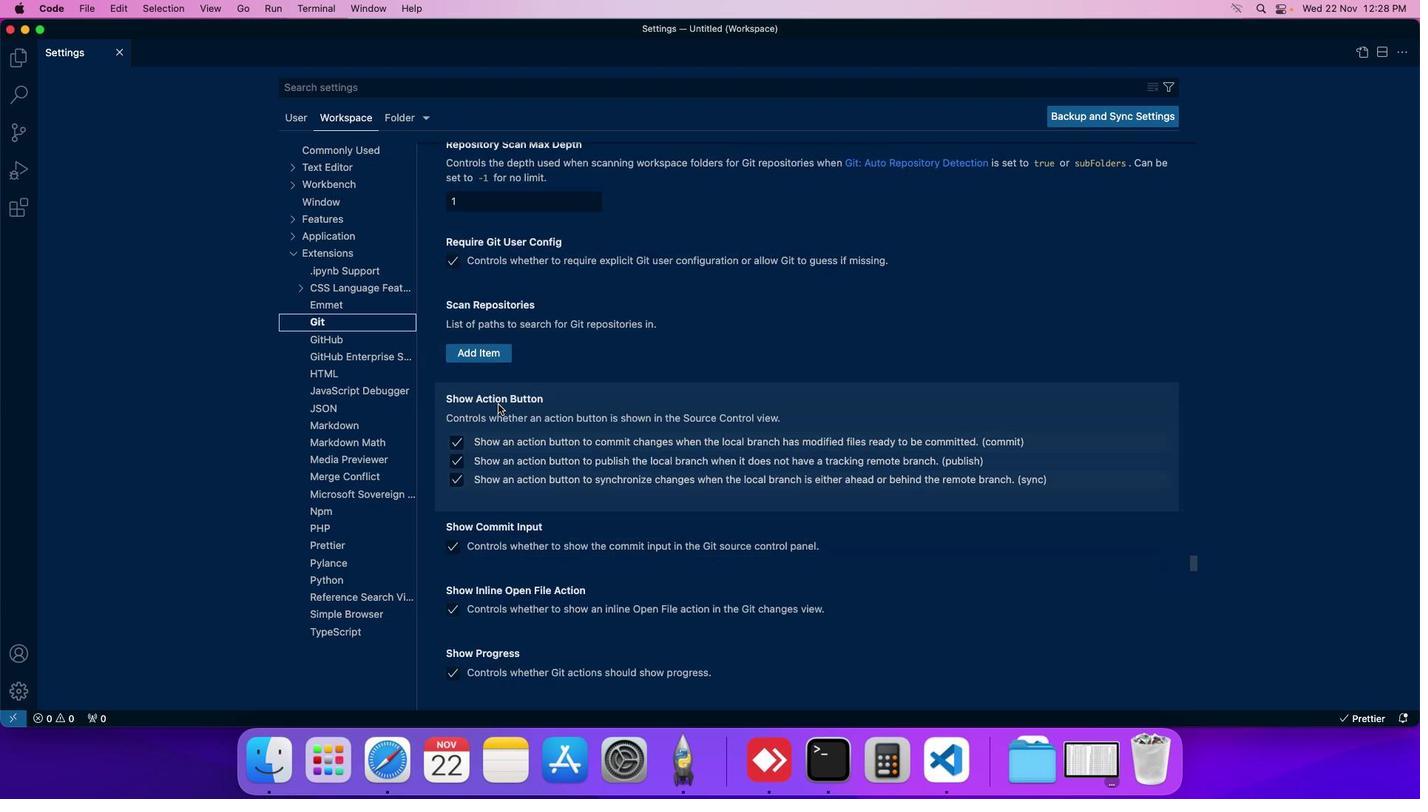 
Action: Mouse scrolled (469, 396) with delta (25, 37)
Screenshot: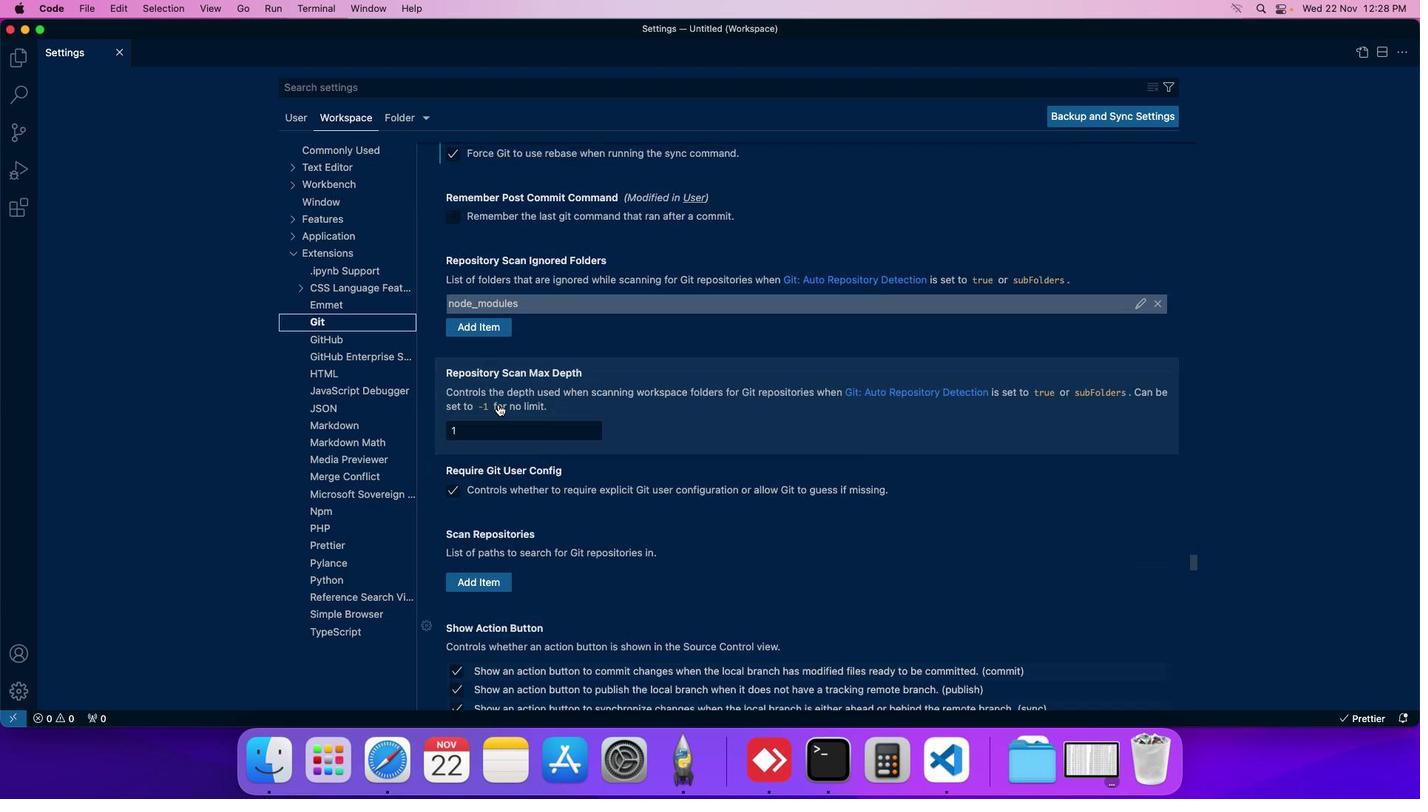 
Action: Mouse scrolled (469, 396) with delta (25, 37)
Screenshot: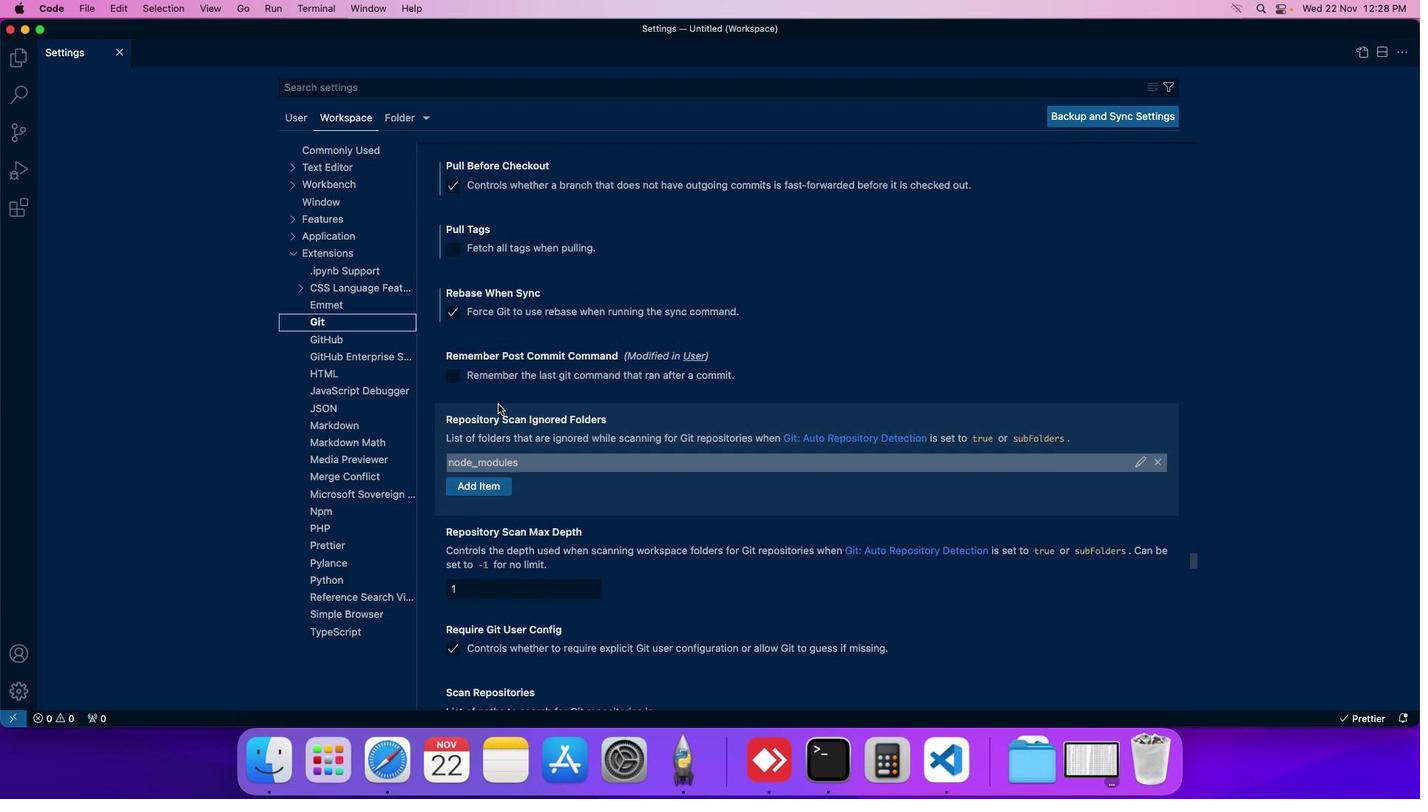 
Action: Mouse scrolled (469, 396) with delta (25, 37)
Screenshot: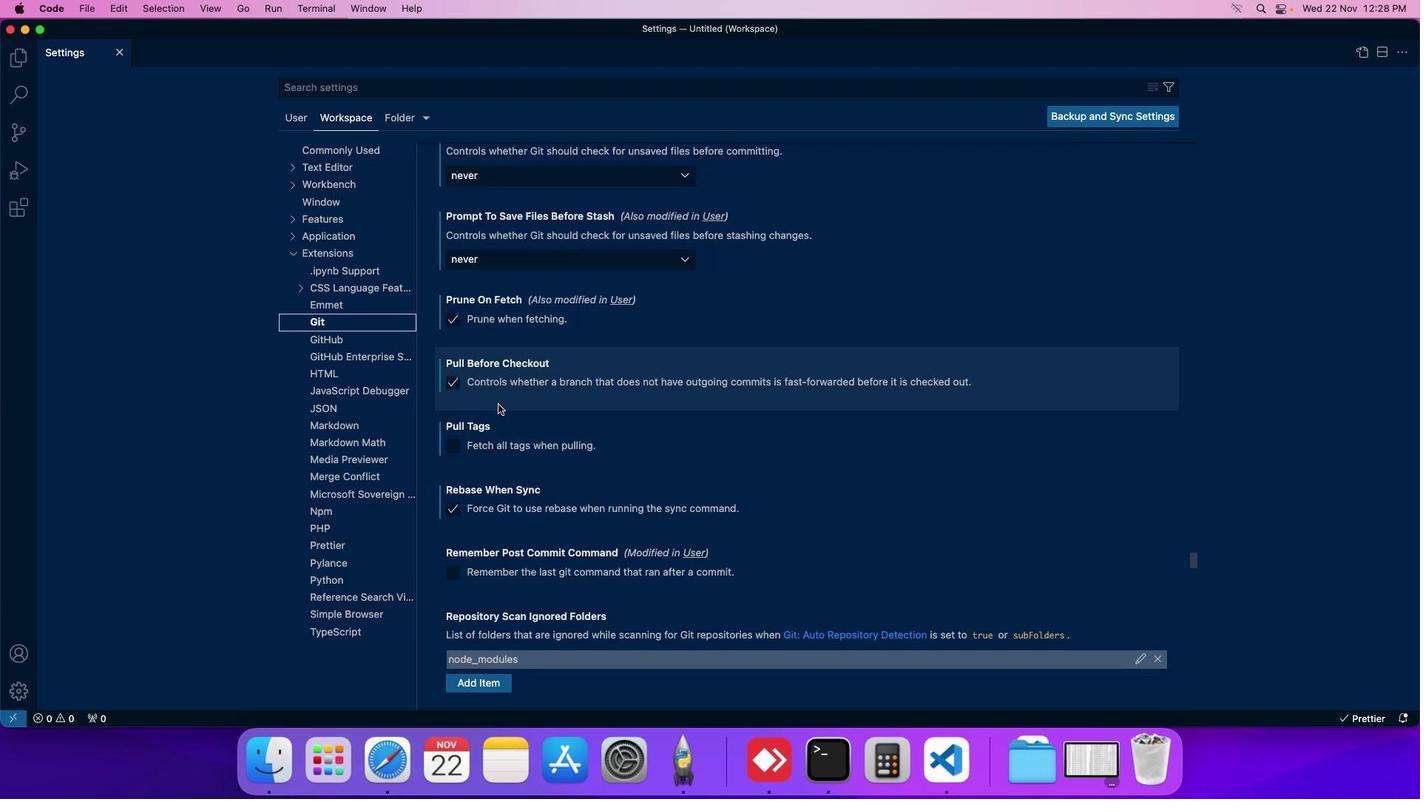 
Action: Mouse scrolled (469, 396) with delta (25, 36)
Screenshot: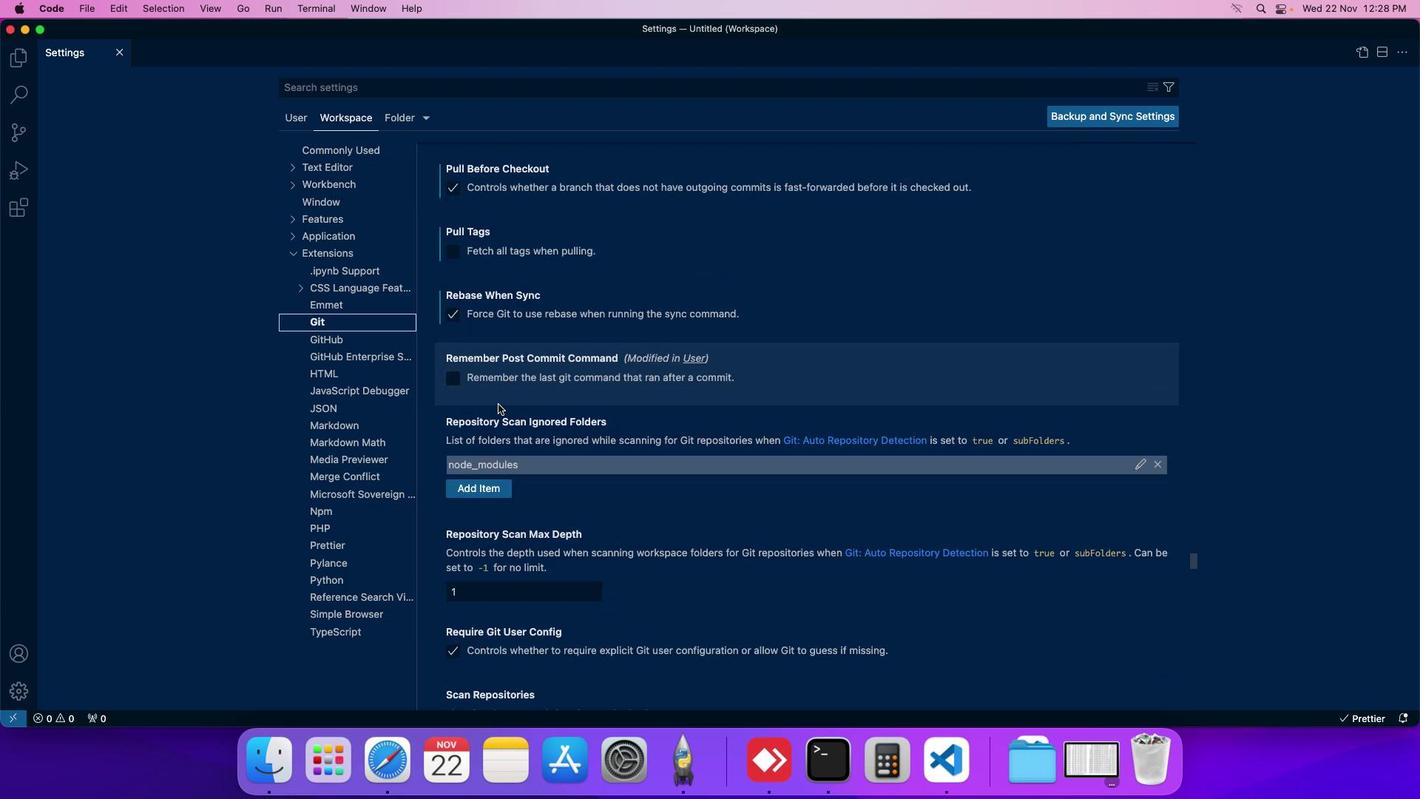 
Action: Mouse moved to (433, 375)
Screenshot: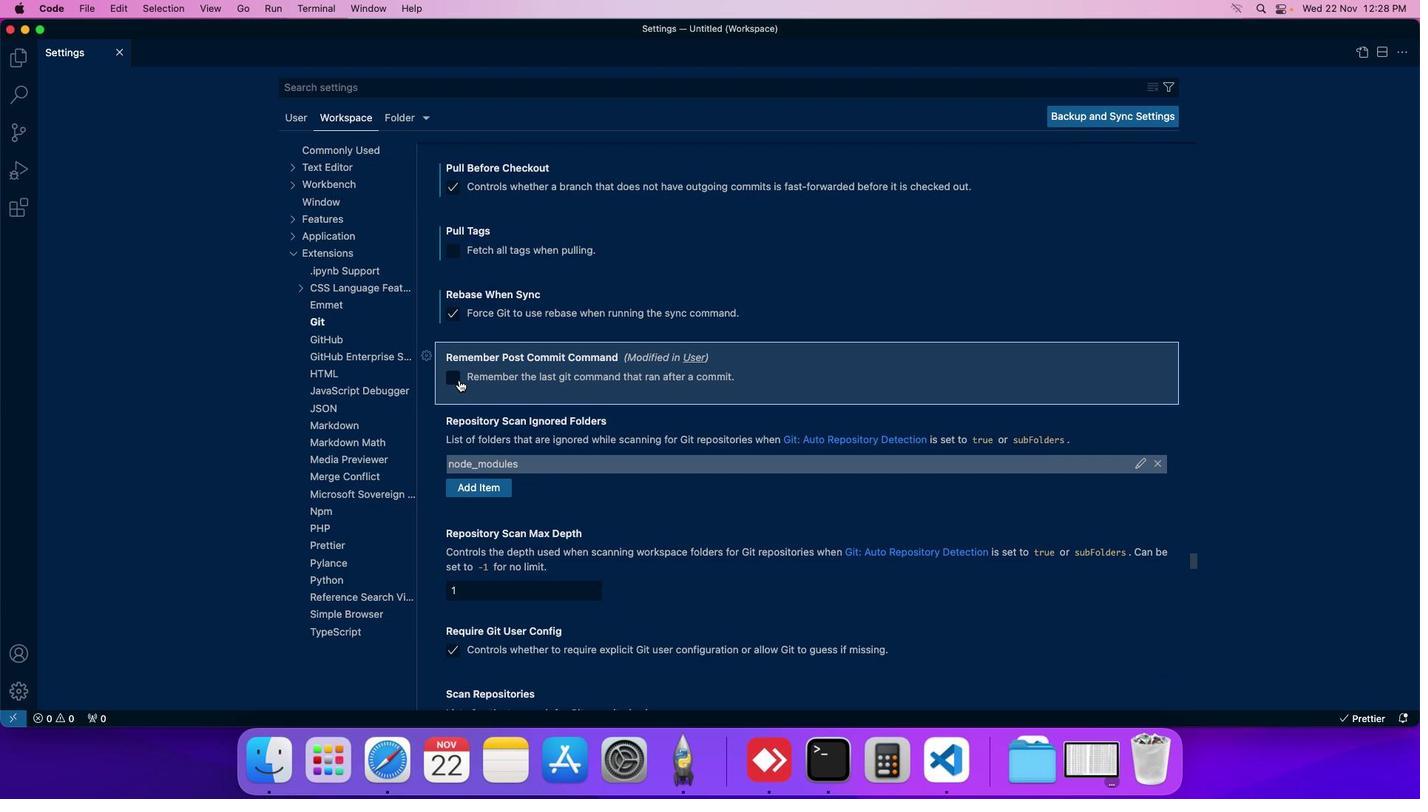 
Action: Mouse pressed left at (433, 375)
Screenshot: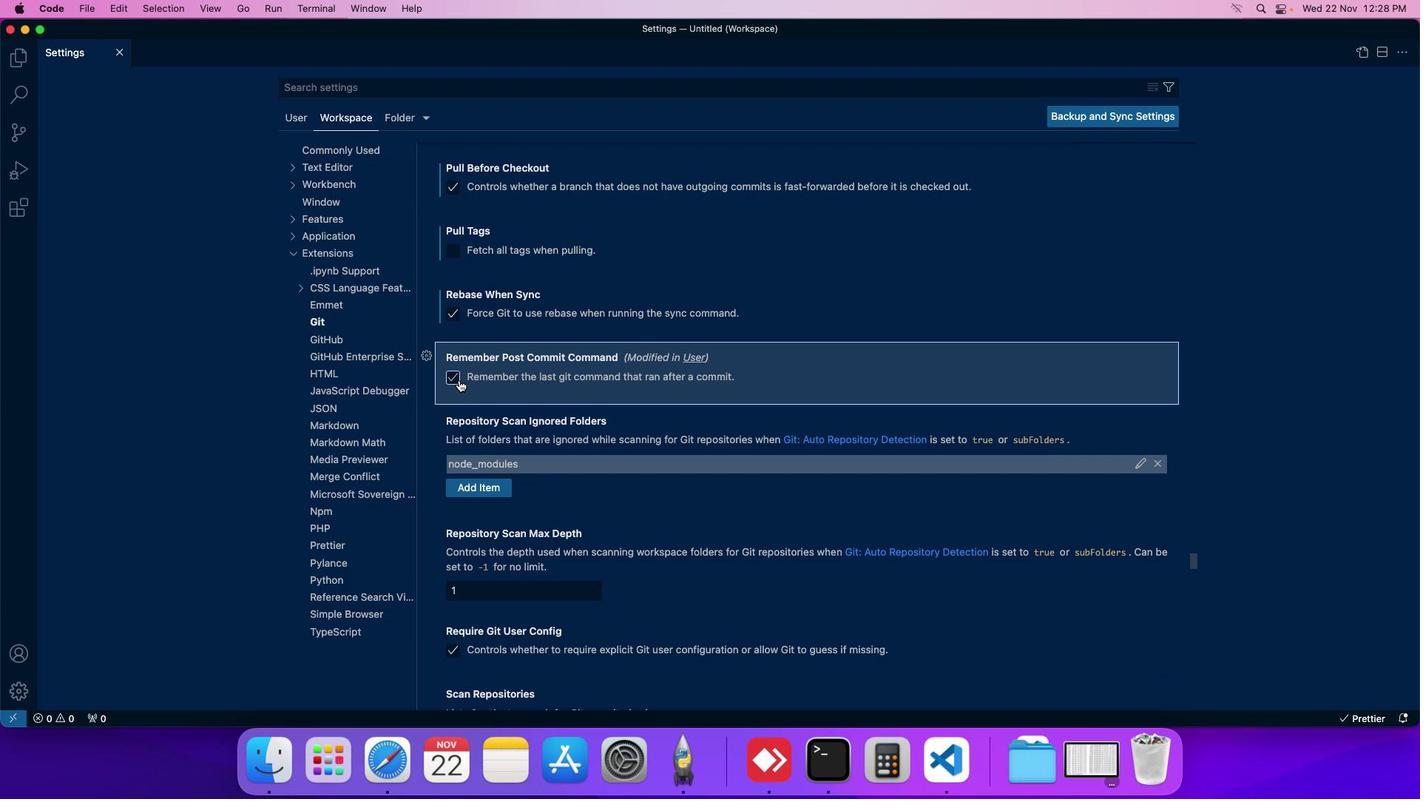 
Action: Mouse moved to (435, 375)
Screenshot: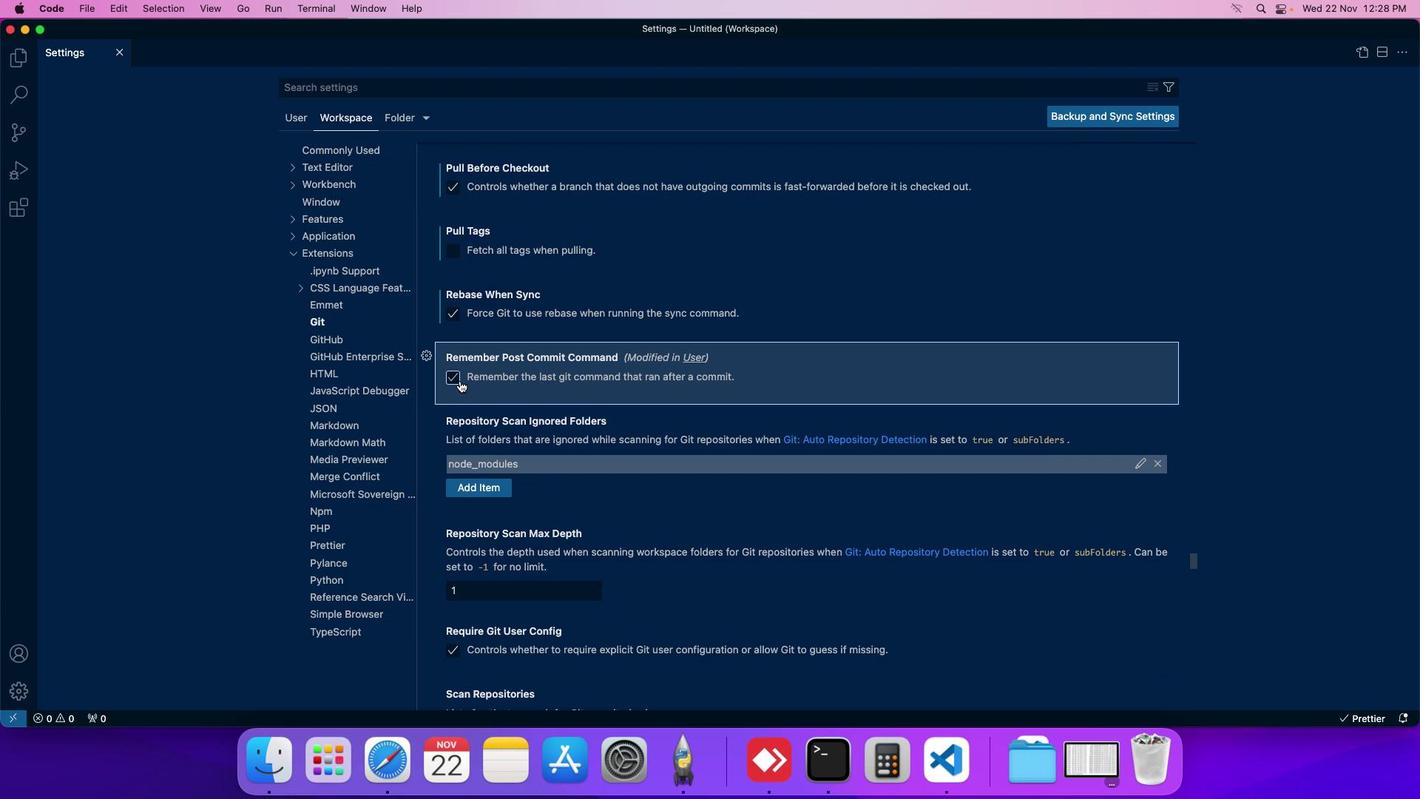 
